 Task: Search one way flight ticket for 2 adults, 4 children and 1 infant on lap in business from Toledo: Eugene F. Kranz Toledo Express Airport to Jackson: Jackson Hole Airport on 5-2-2023. Choice of flights is Spirit. Number of bags: 2 carry on bags and 7 checked bags. Price is upto 83000. Outbound departure time preference is 7:45.
Action: Mouse moved to (307, 279)
Screenshot: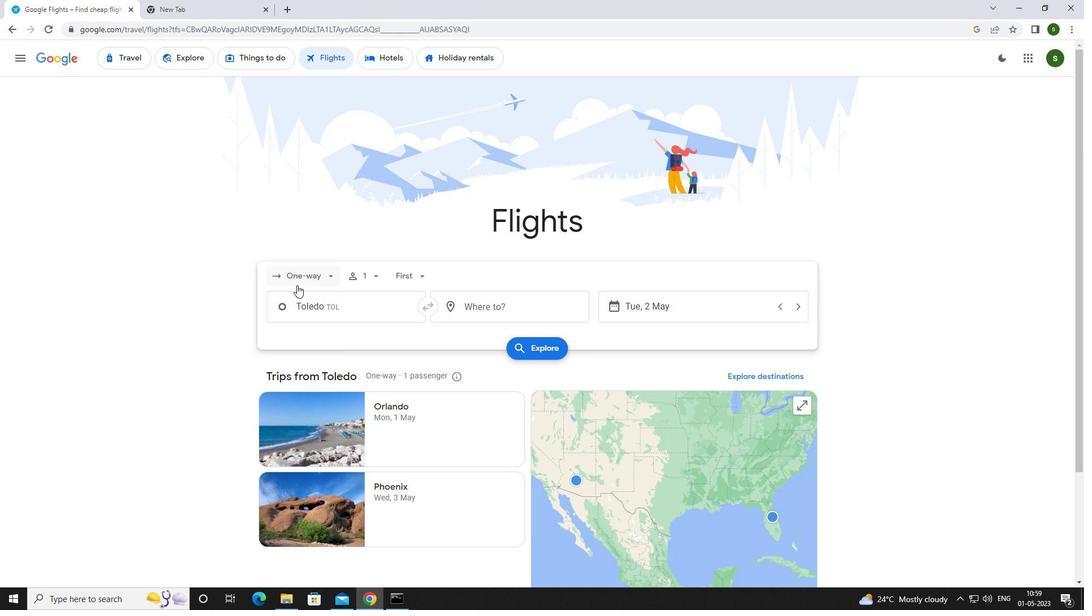 
Action: Mouse pressed left at (307, 279)
Screenshot: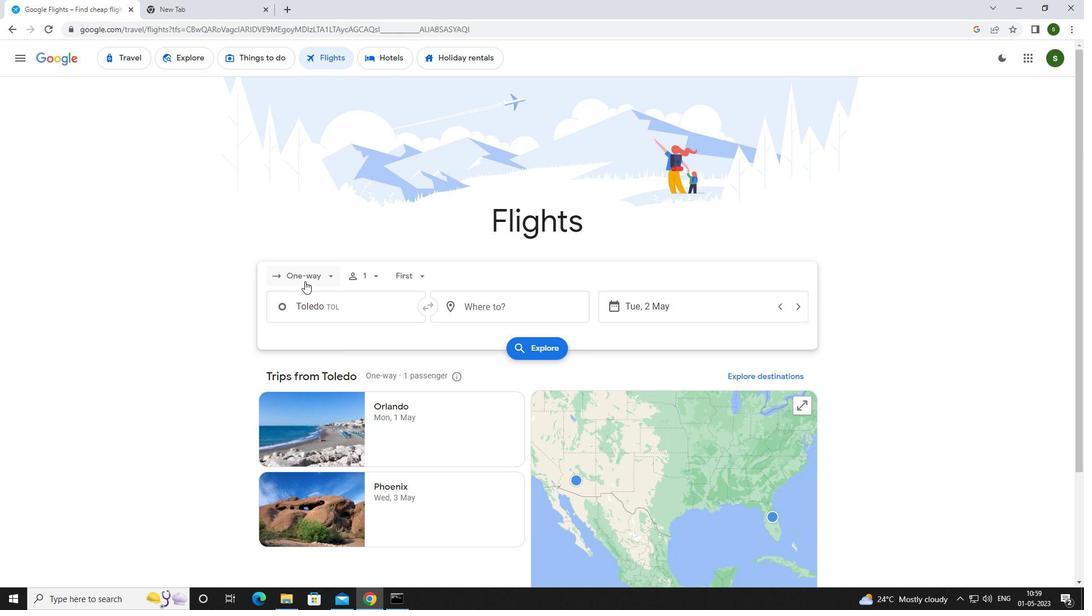 
Action: Mouse moved to (312, 331)
Screenshot: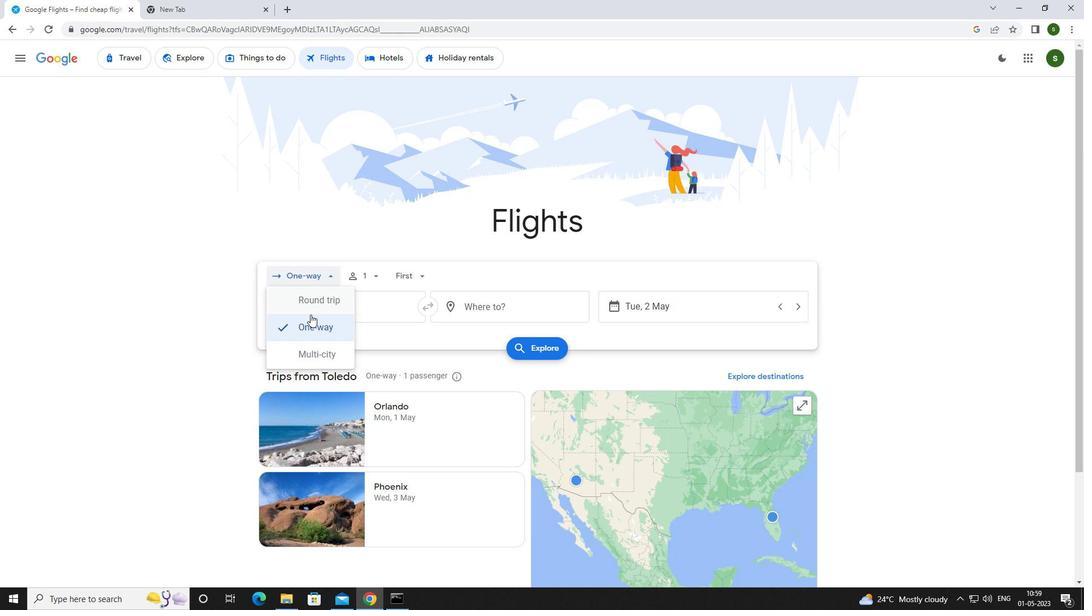 
Action: Mouse pressed left at (312, 331)
Screenshot: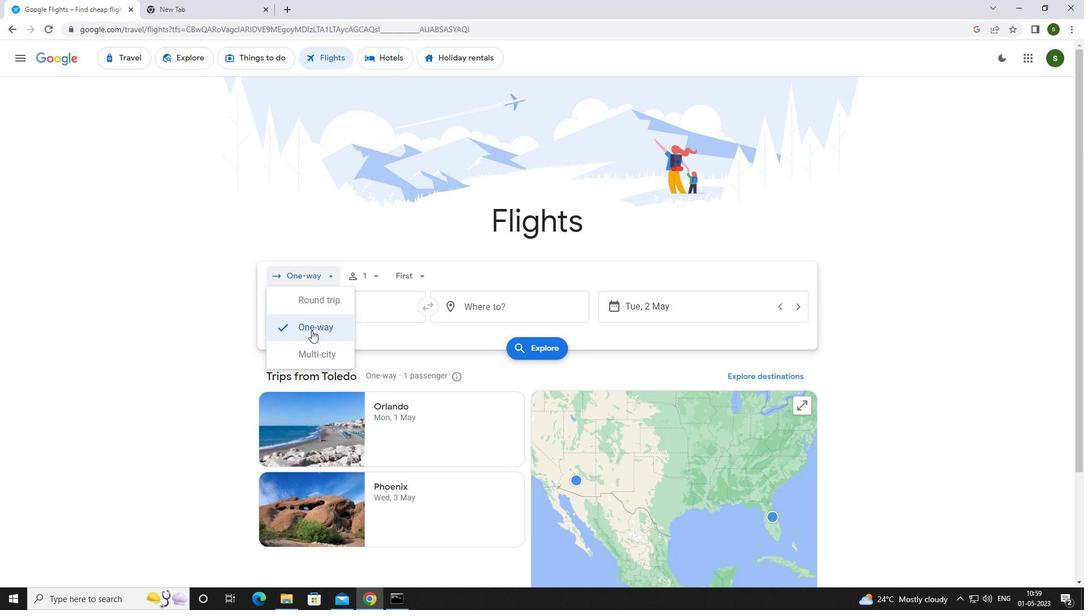 
Action: Mouse moved to (377, 276)
Screenshot: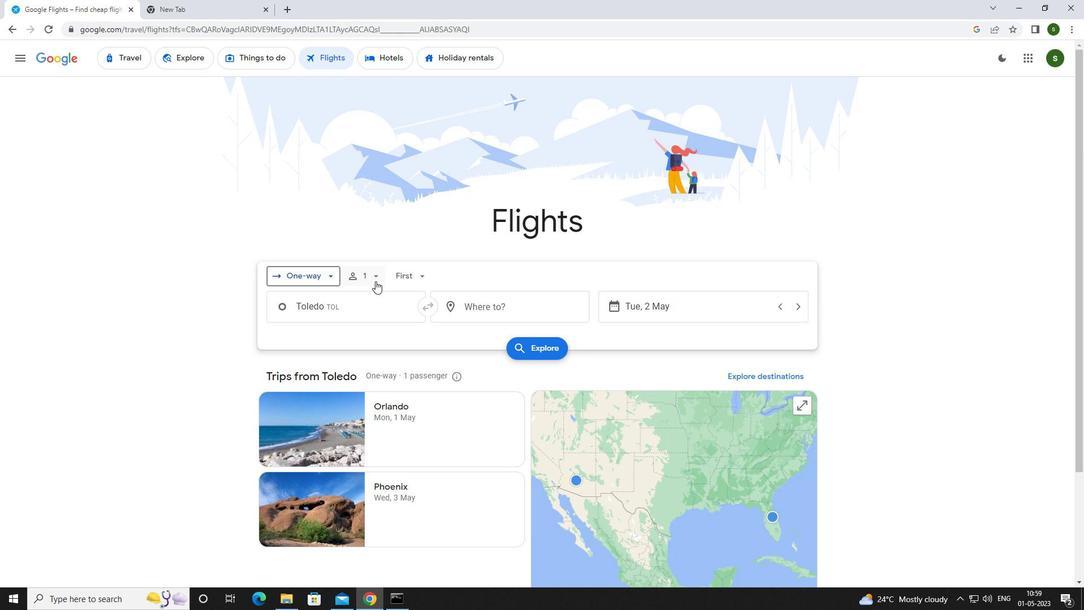 
Action: Mouse pressed left at (377, 276)
Screenshot: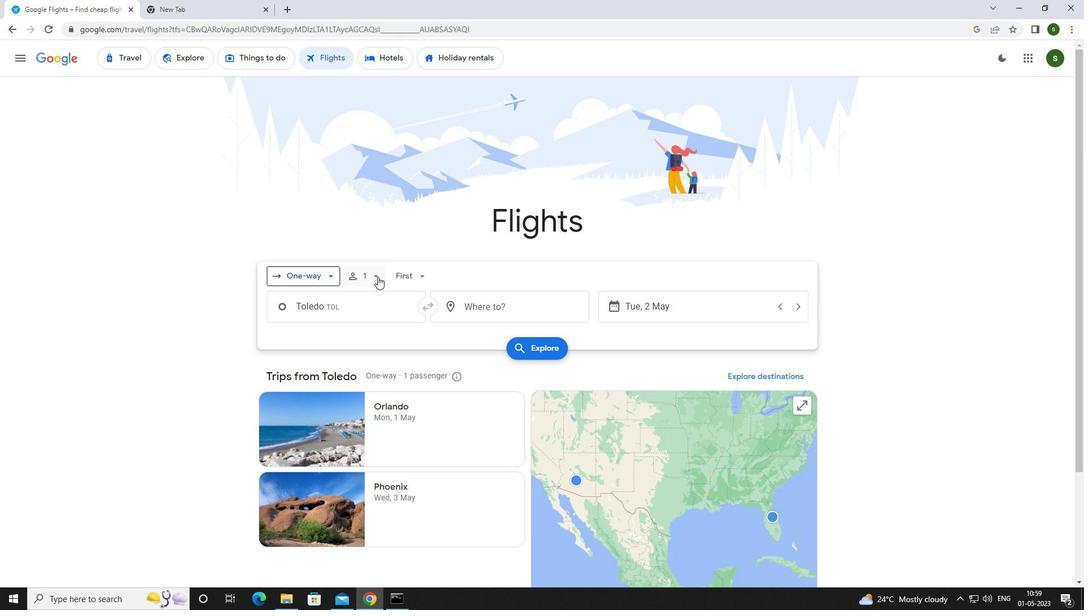 
Action: Mouse moved to (458, 301)
Screenshot: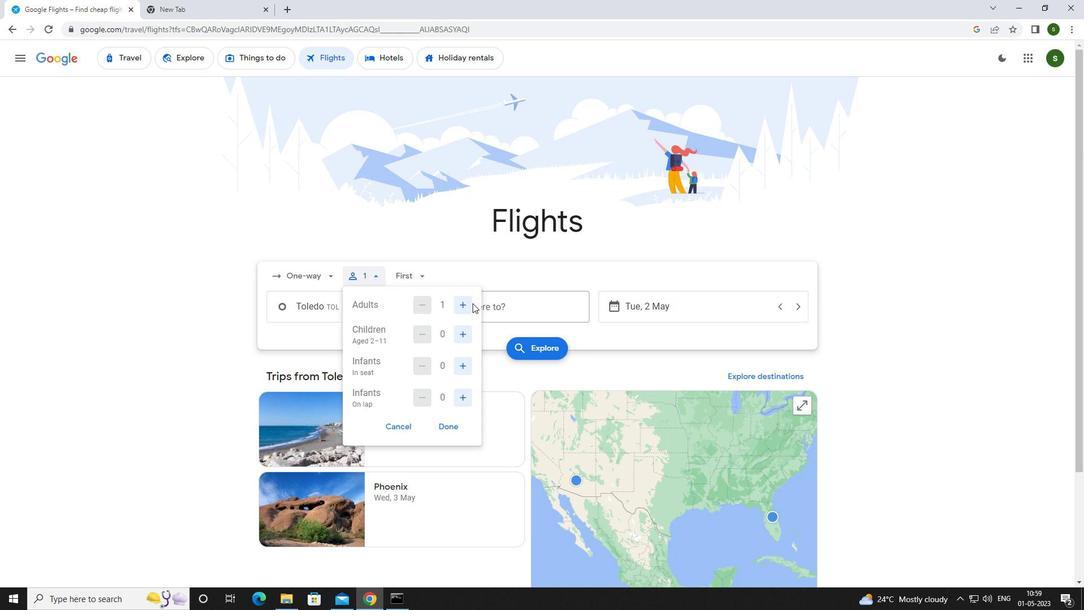 
Action: Mouse pressed left at (458, 301)
Screenshot: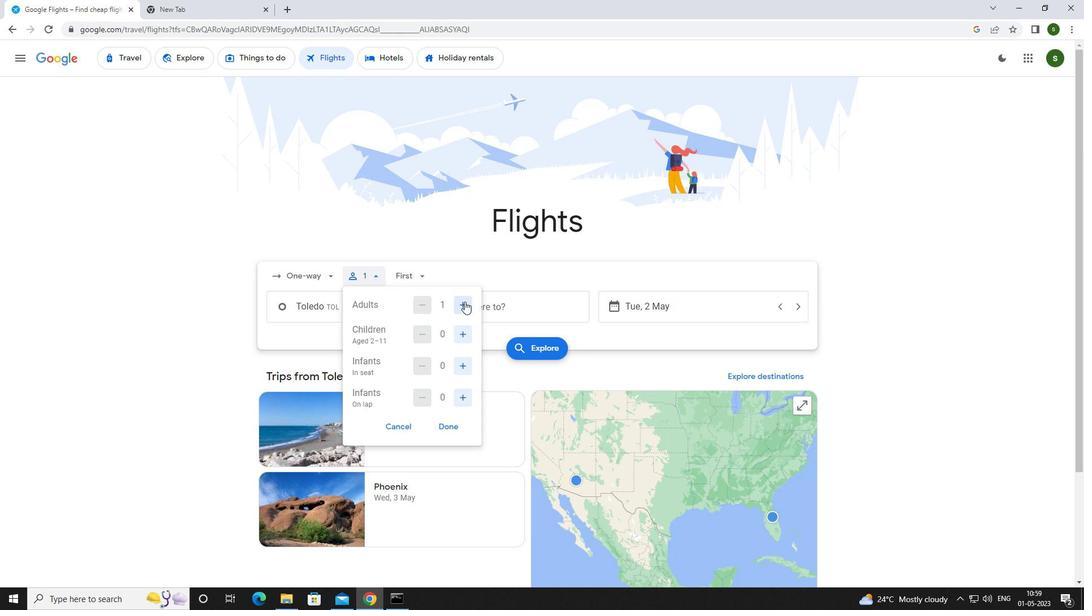
Action: Mouse moved to (466, 332)
Screenshot: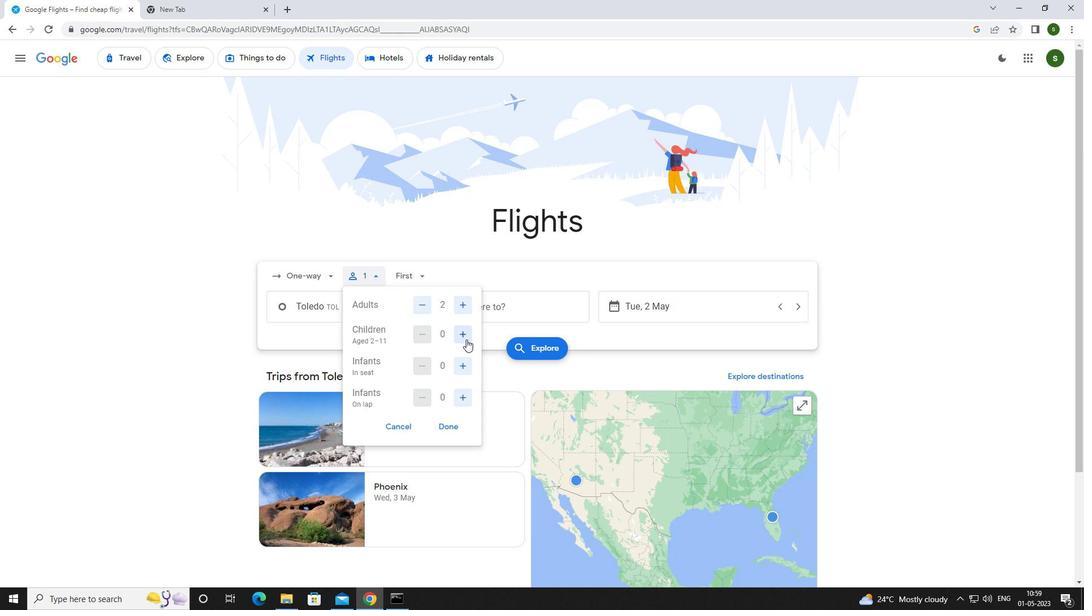 
Action: Mouse pressed left at (466, 332)
Screenshot: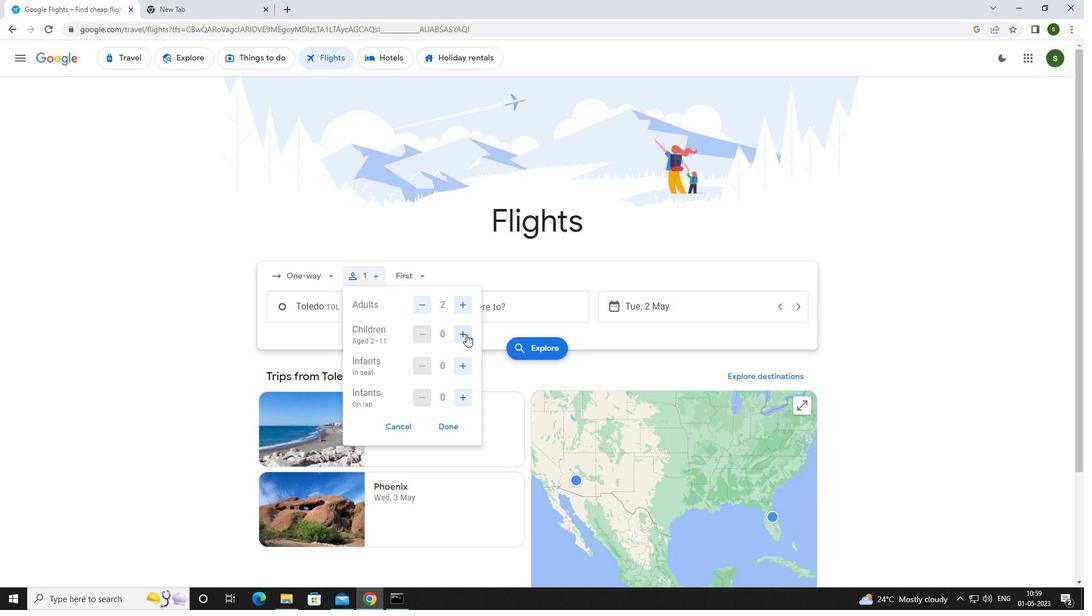 
Action: Mouse pressed left at (466, 332)
Screenshot: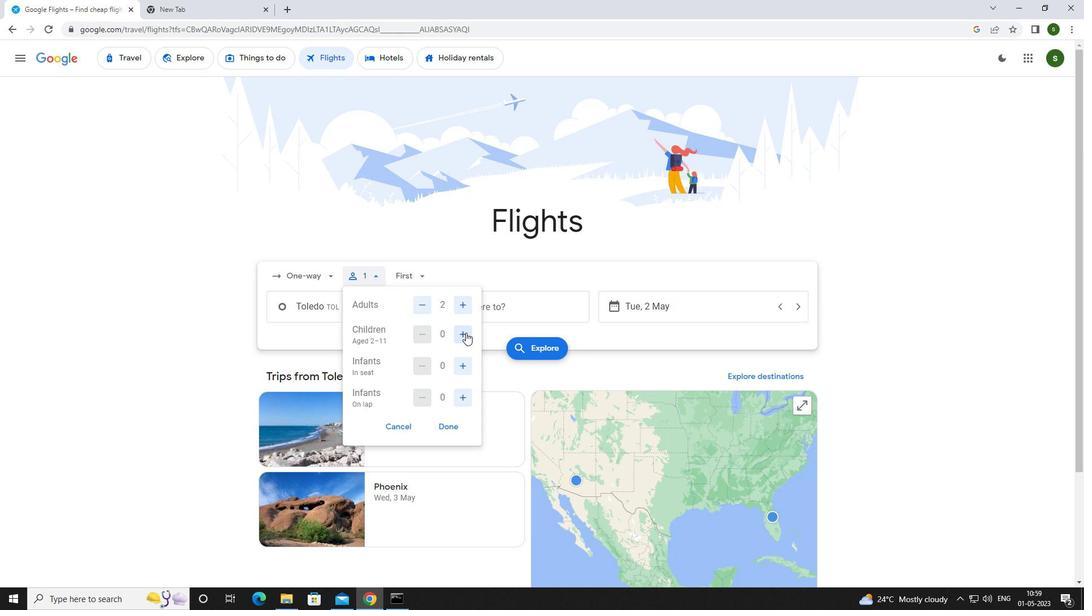 
Action: Mouse pressed left at (466, 332)
Screenshot: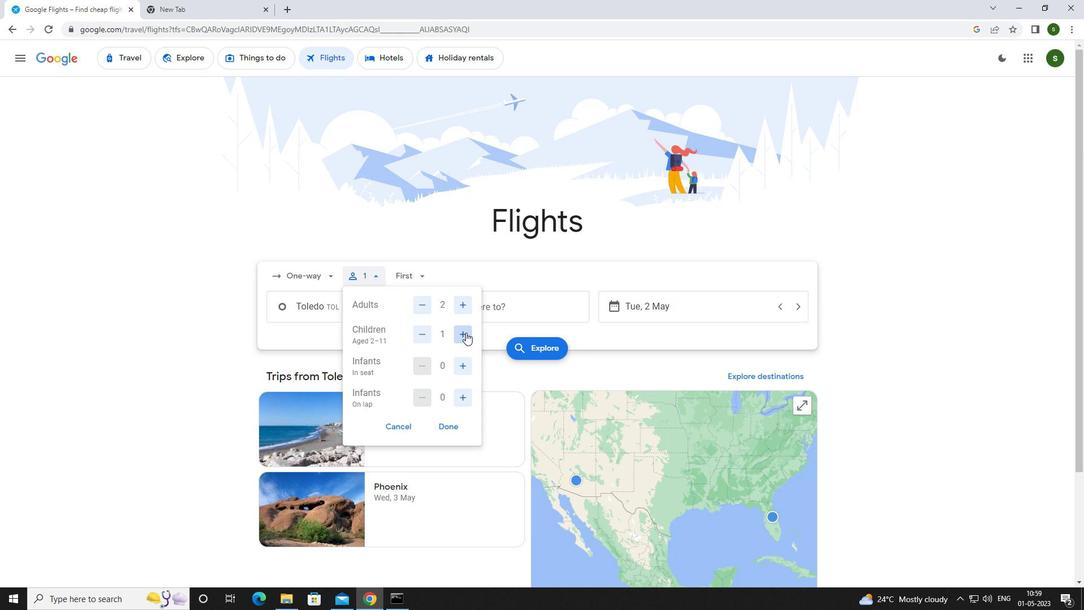 
Action: Mouse pressed left at (466, 332)
Screenshot: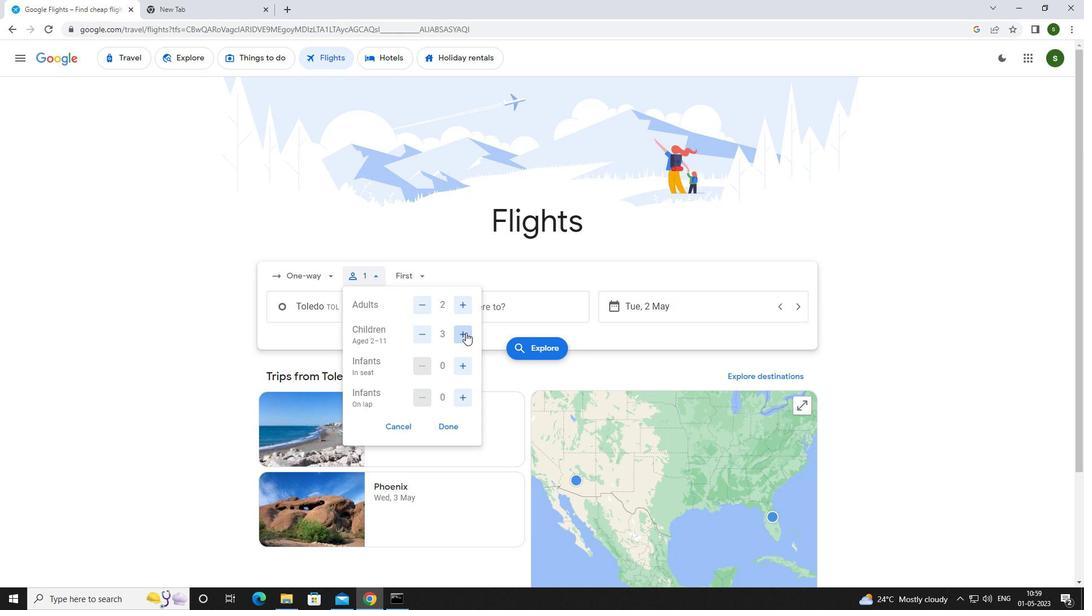 
Action: Mouse moved to (459, 396)
Screenshot: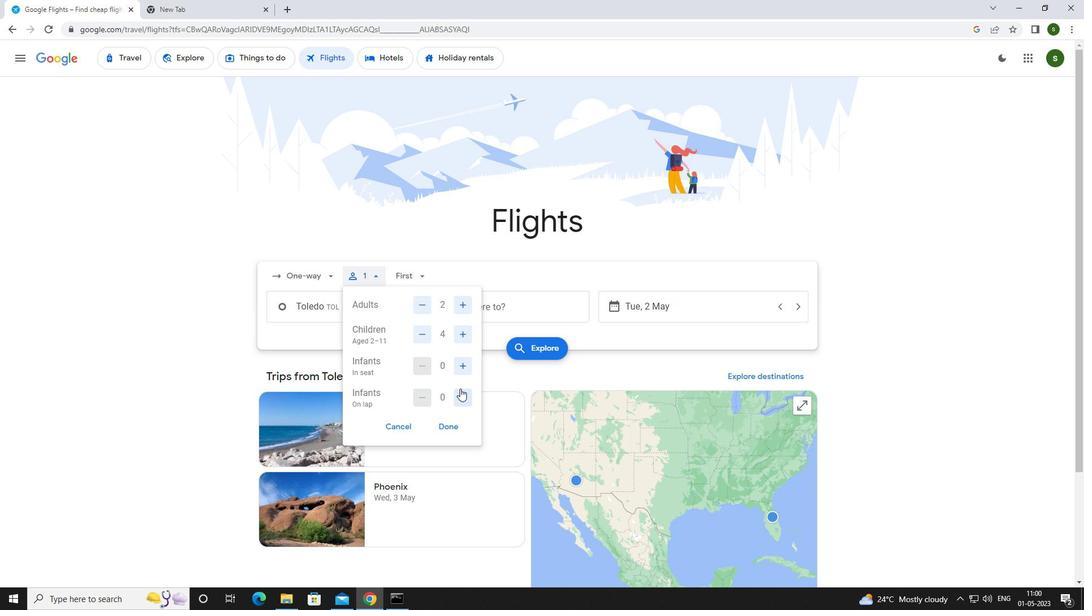
Action: Mouse pressed left at (459, 396)
Screenshot: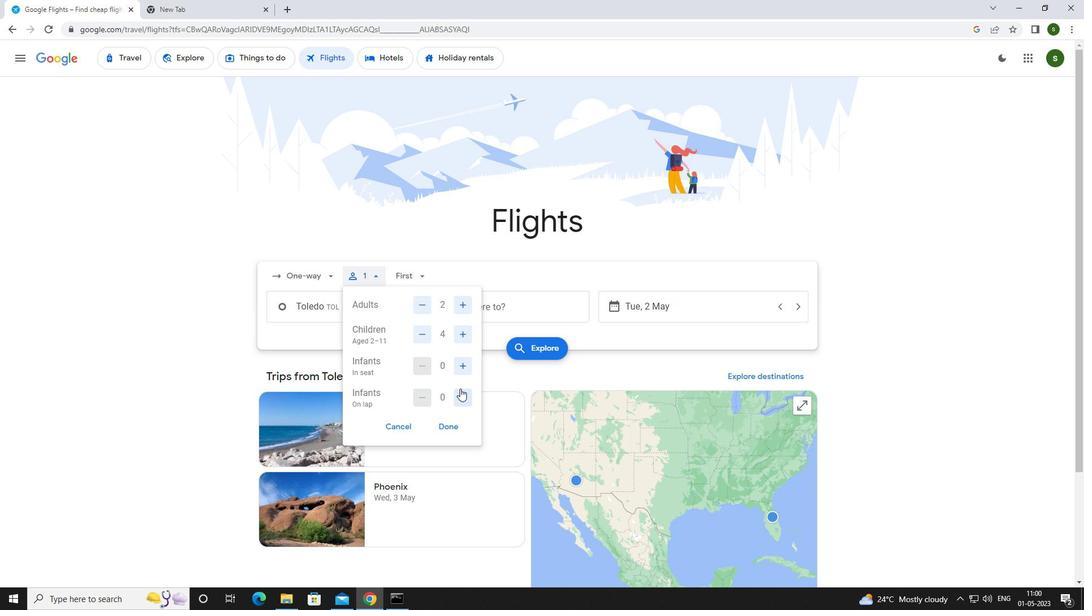 
Action: Mouse moved to (422, 274)
Screenshot: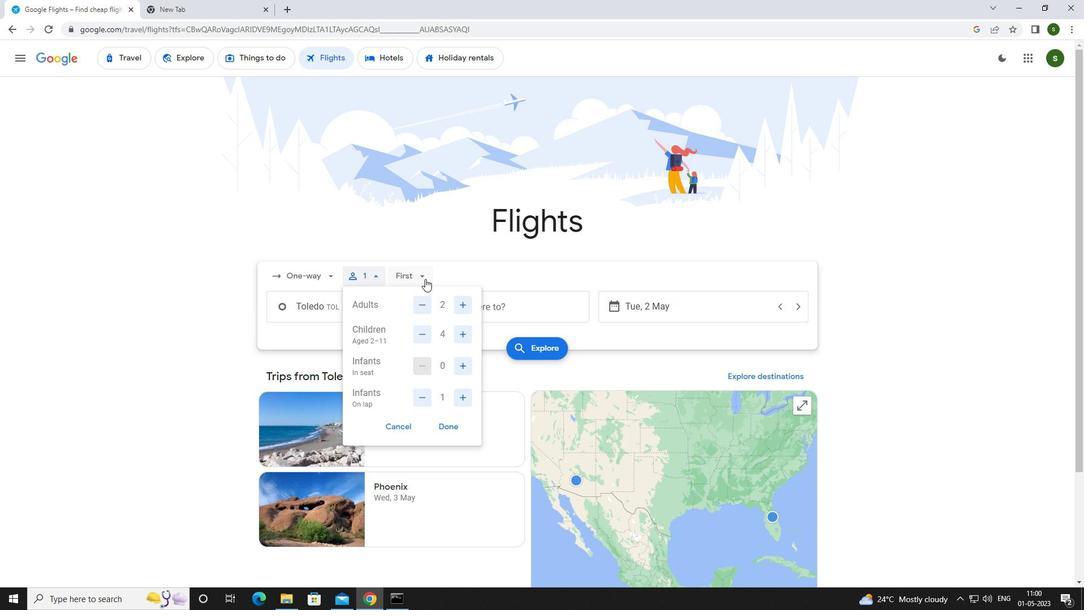 
Action: Mouse pressed left at (422, 274)
Screenshot: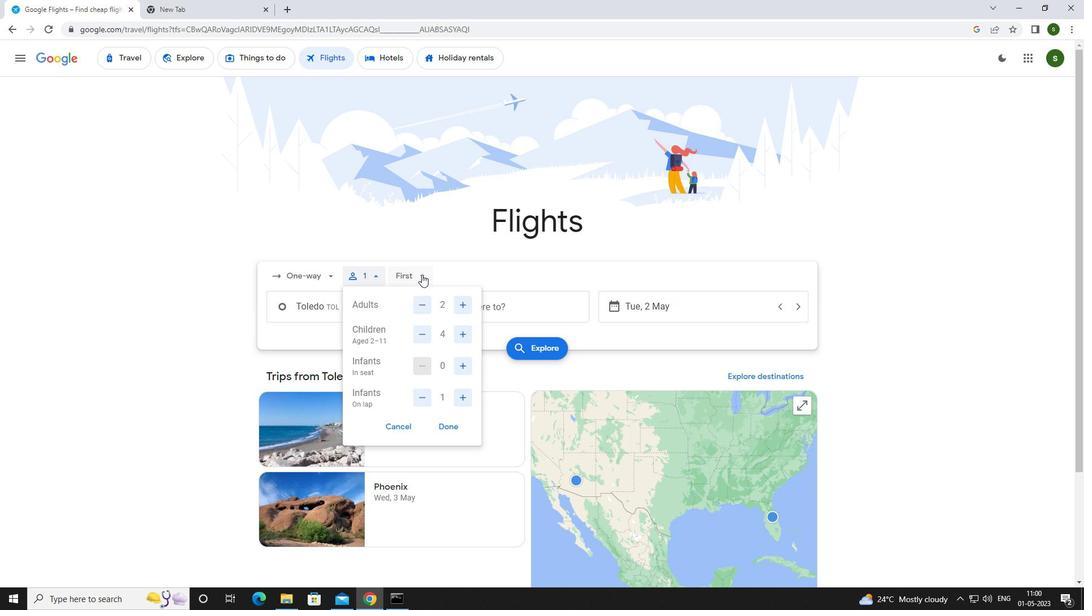 
Action: Mouse moved to (428, 355)
Screenshot: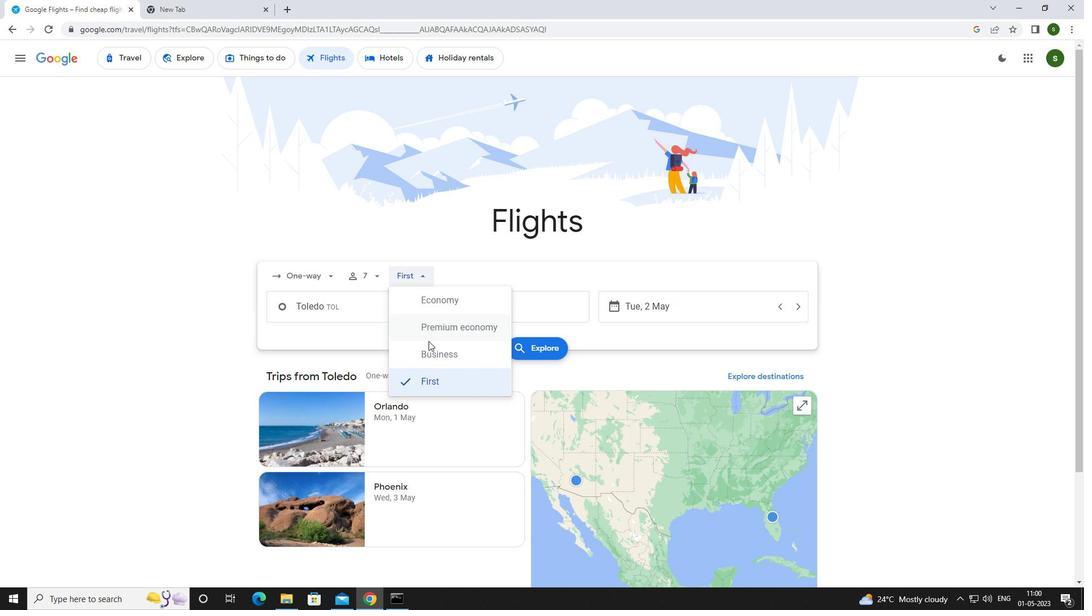 
Action: Mouse pressed left at (428, 355)
Screenshot: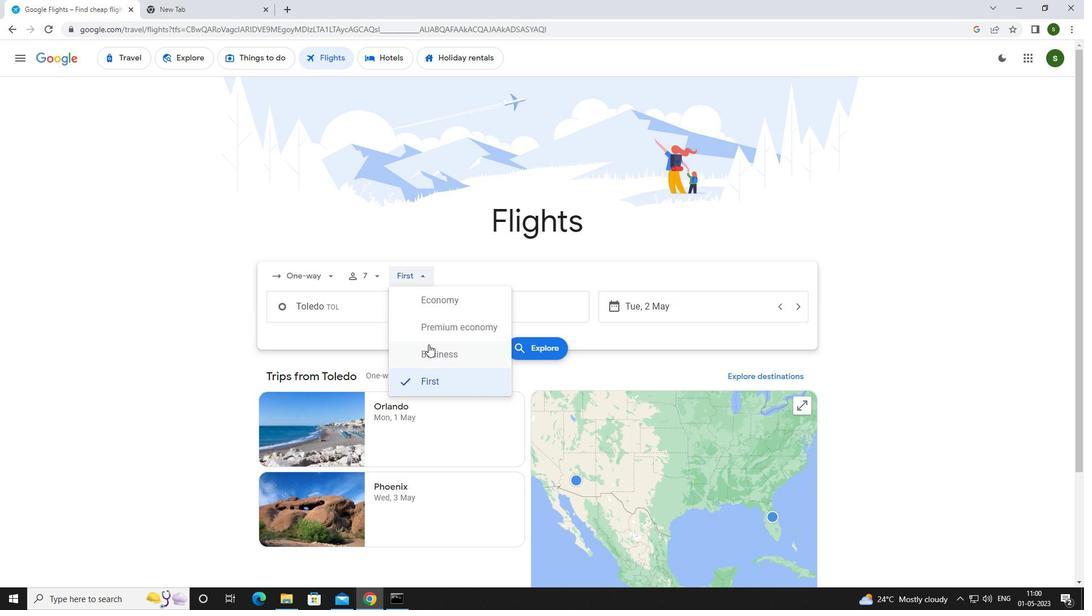 
Action: Mouse moved to (373, 312)
Screenshot: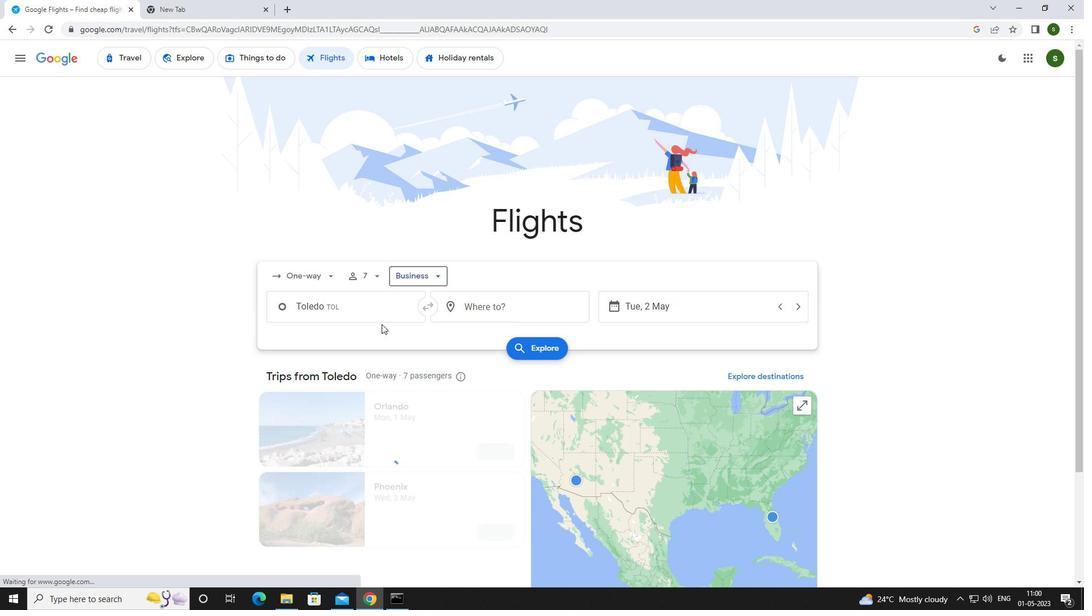 
Action: Mouse pressed left at (373, 312)
Screenshot: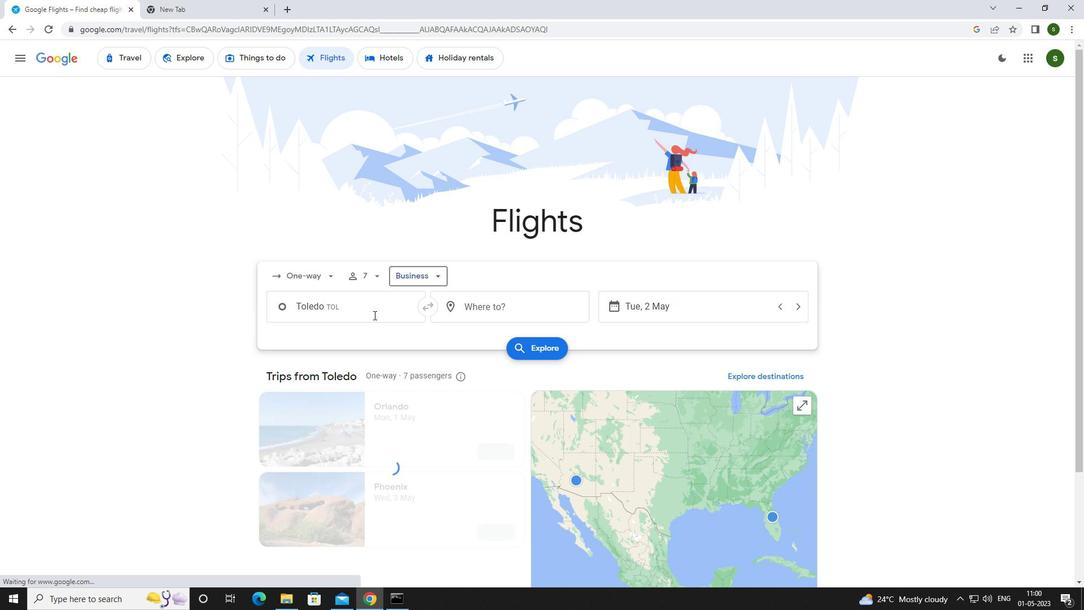 
Action: Mouse moved to (369, 309)
Screenshot: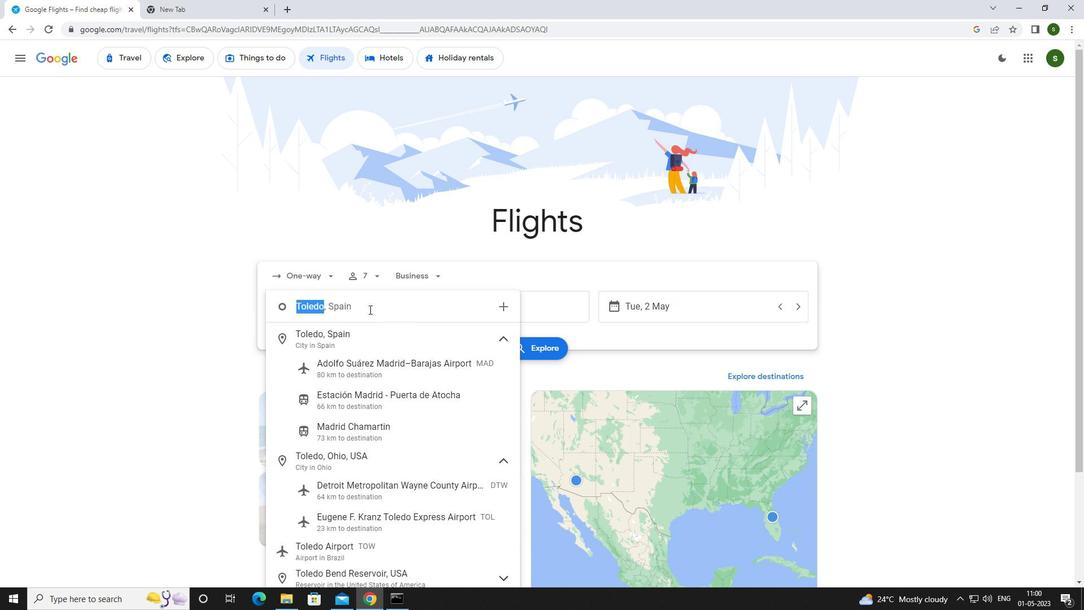
Action: Key pressed t<Key.caps_lock>oledo<Key.space><Key.caps_lock>e<Key.caps_lock>x
Screenshot: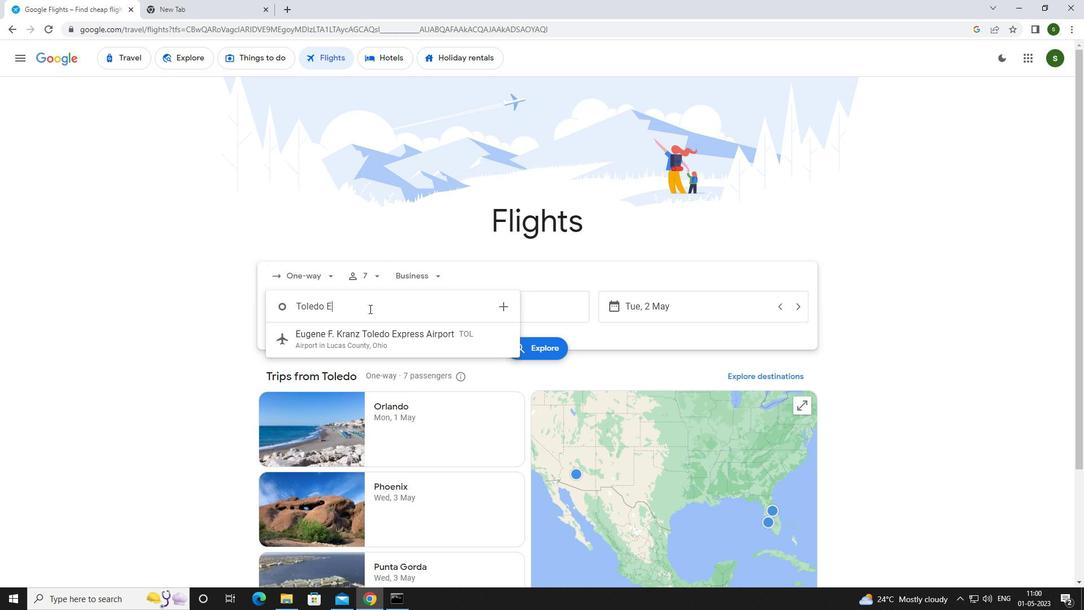 
Action: Mouse moved to (379, 345)
Screenshot: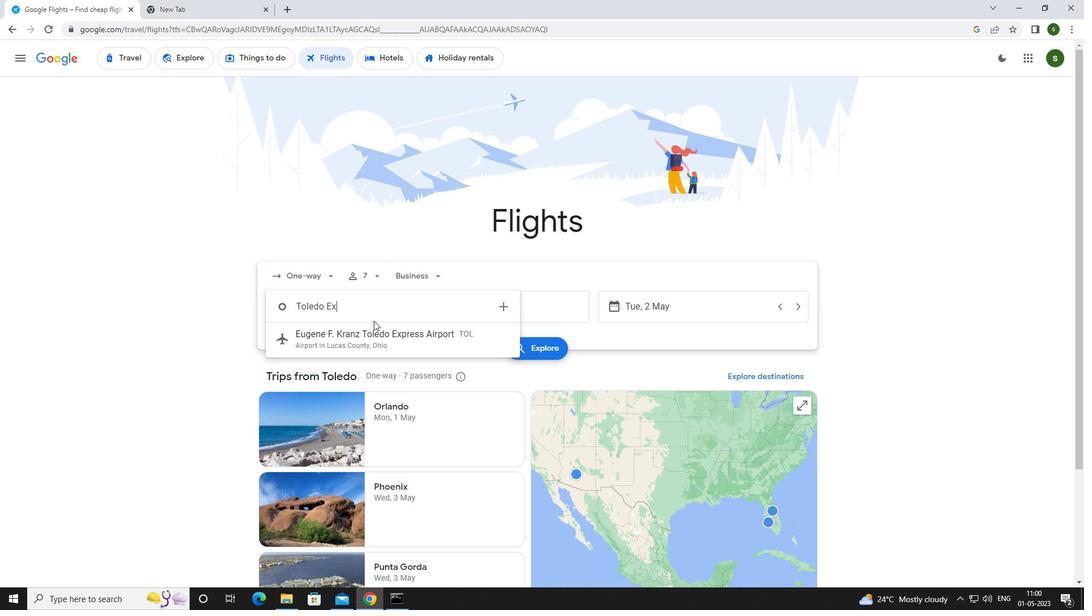 
Action: Mouse pressed left at (379, 345)
Screenshot: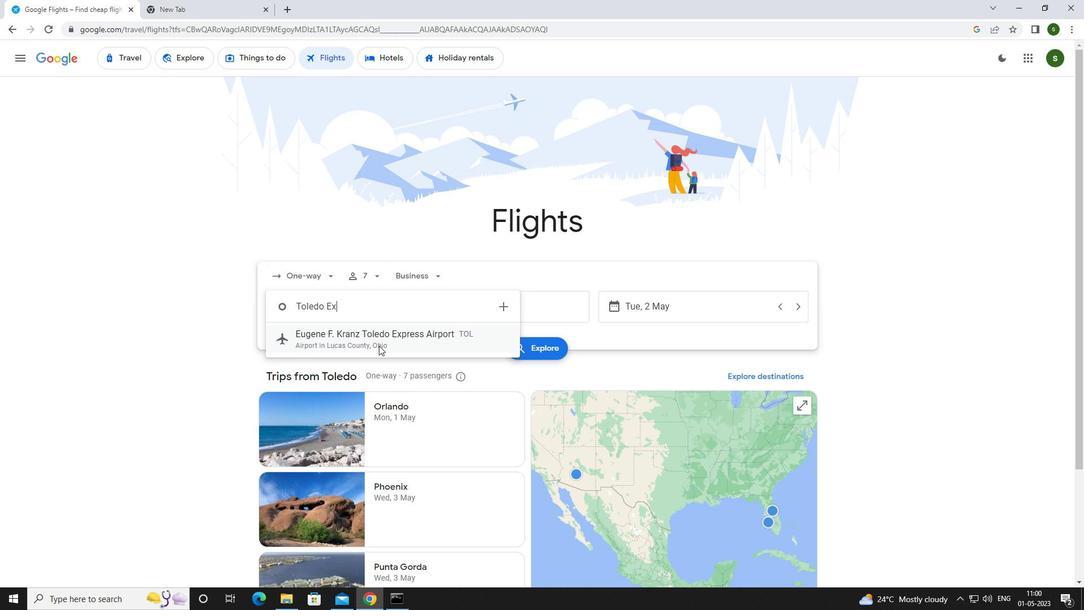 
Action: Mouse moved to (501, 307)
Screenshot: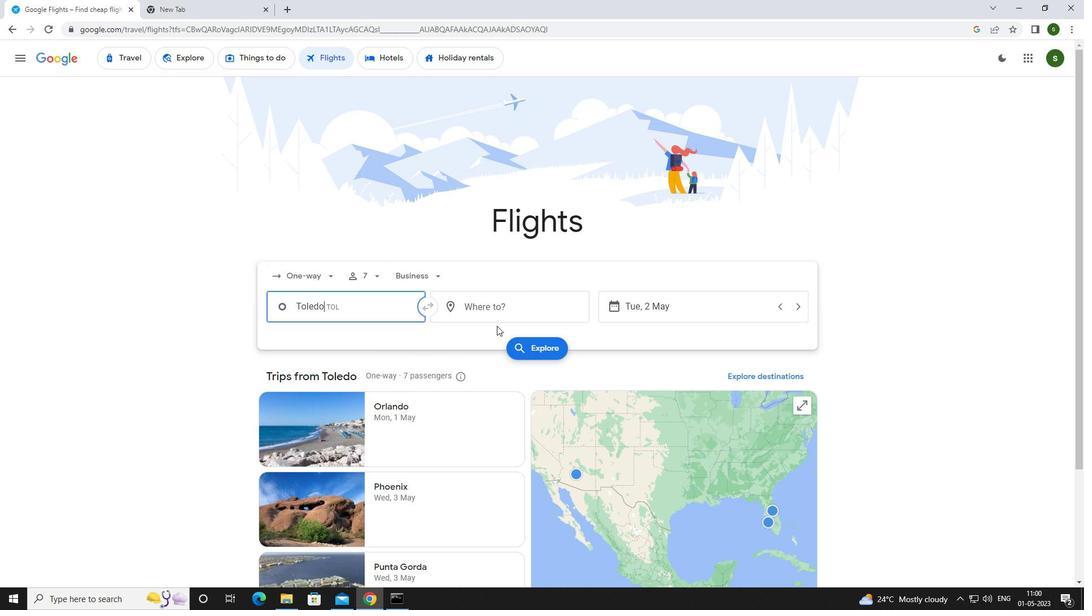 
Action: Mouse pressed left at (501, 307)
Screenshot: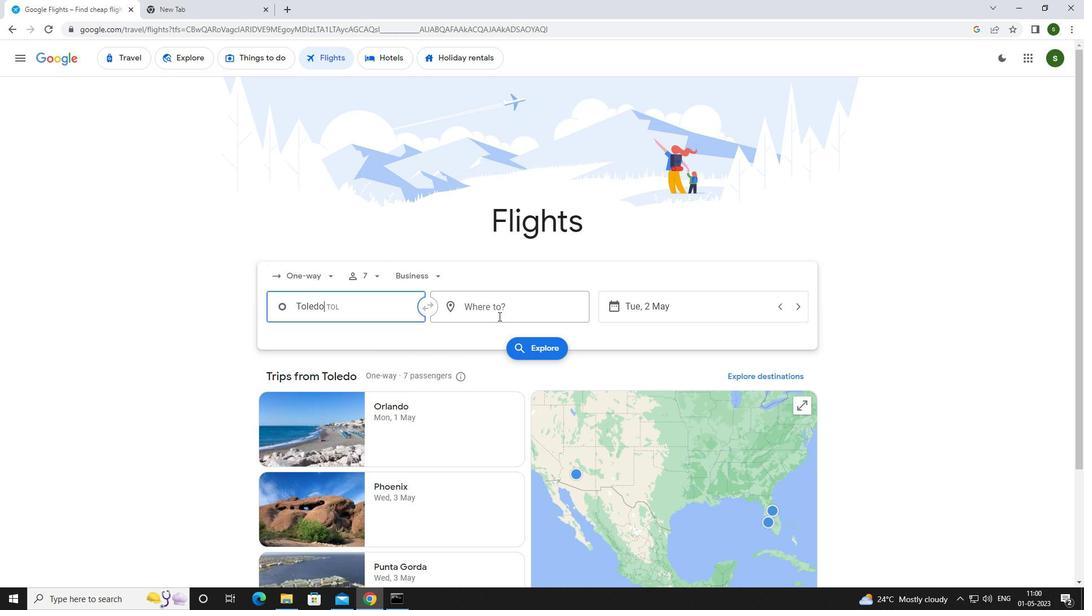 
Action: Mouse moved to (383, 337)
Screenshot: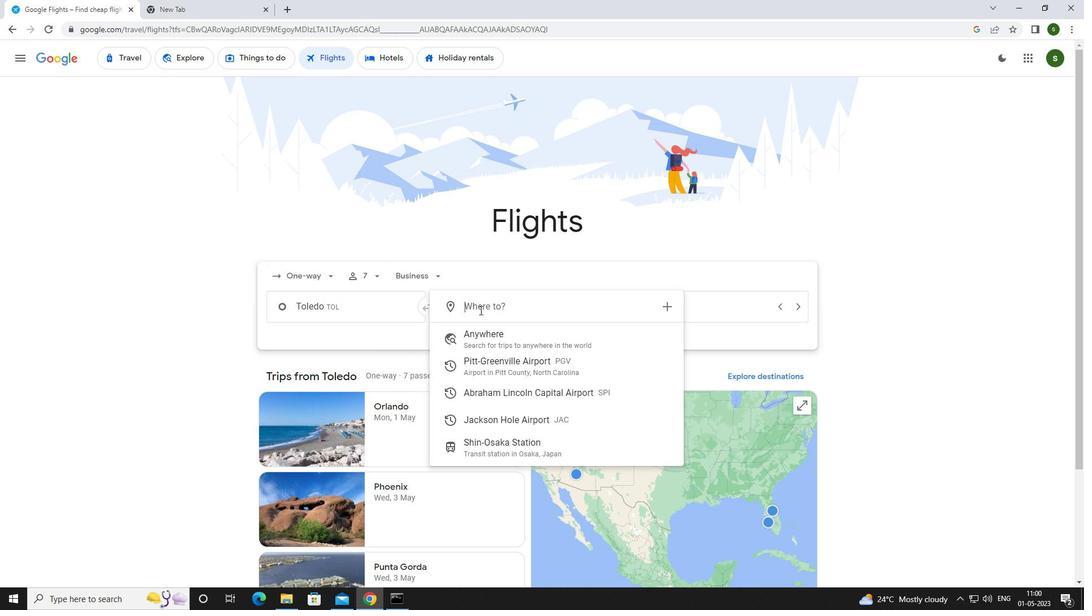 
Action: Key pressed <Key.caps_lock>j<Key.caps_lock>ackson<Key.space><Key.caps_lock>h
Screenshot: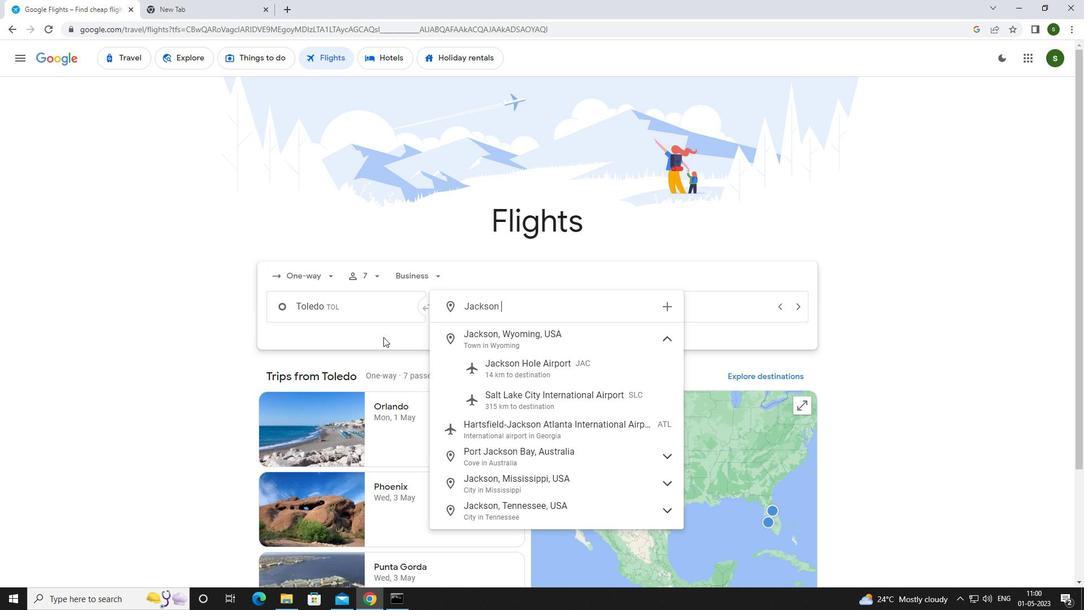 
Action: Mouse moved to (515, 372)
Screenshot: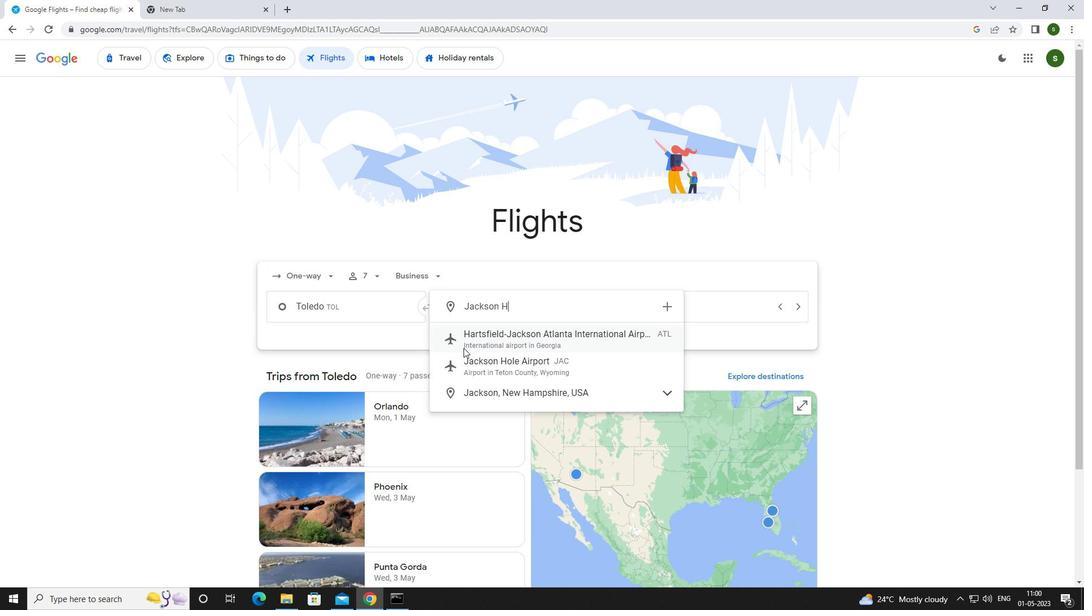
Action: Mouse pressed left at (515, 372)
Screenshot: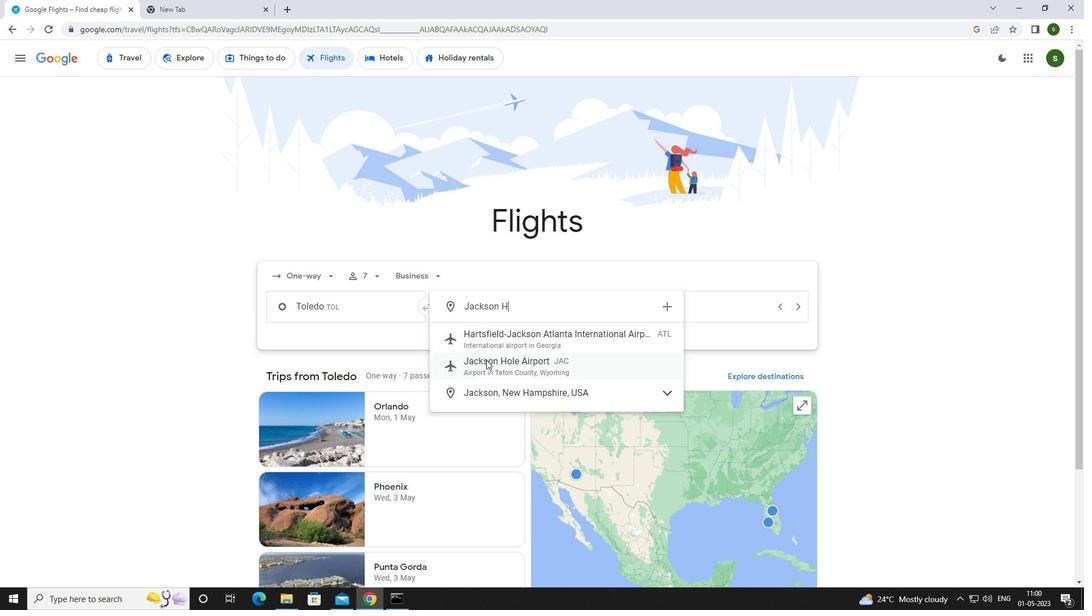 
Action: Mouse moved to (676, 299)
Screenshot: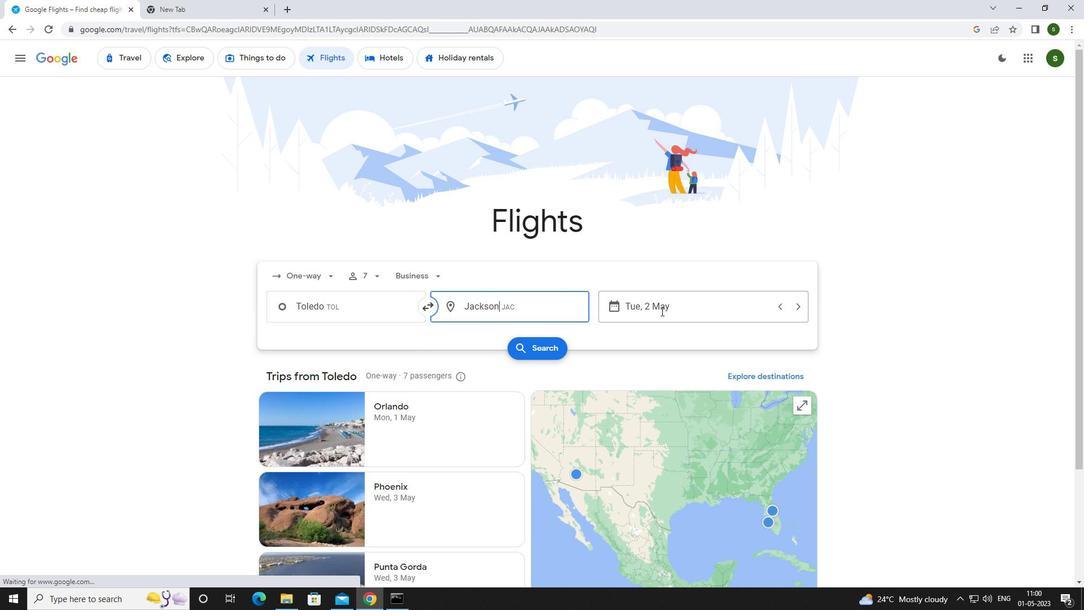 
Action: Mouse pressed left at (676, 299)
Screenshot: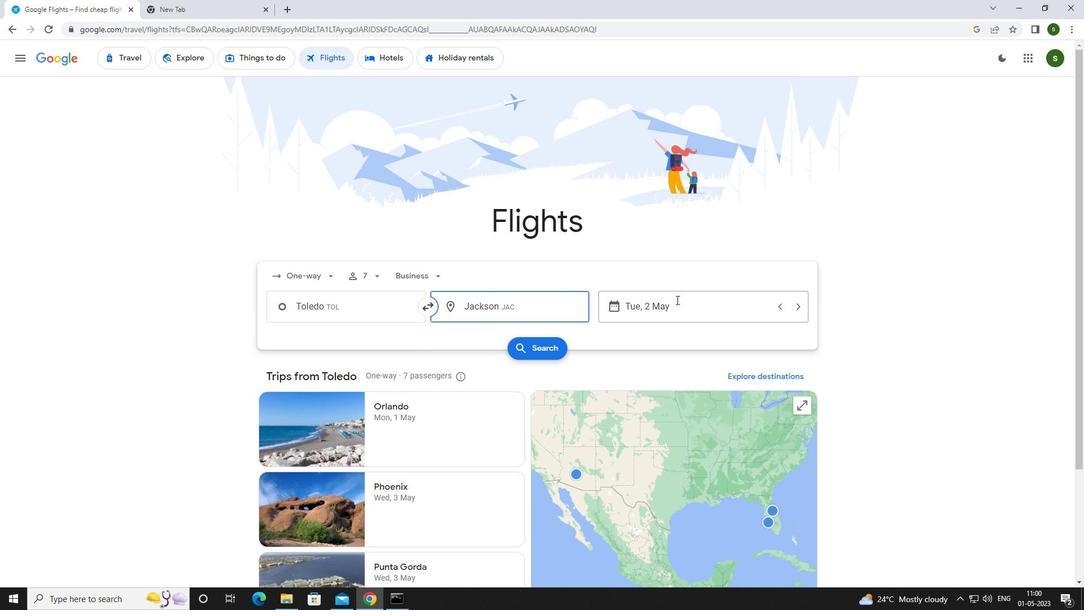 
Action: Mouse moved to (458, 378)
Screenshot: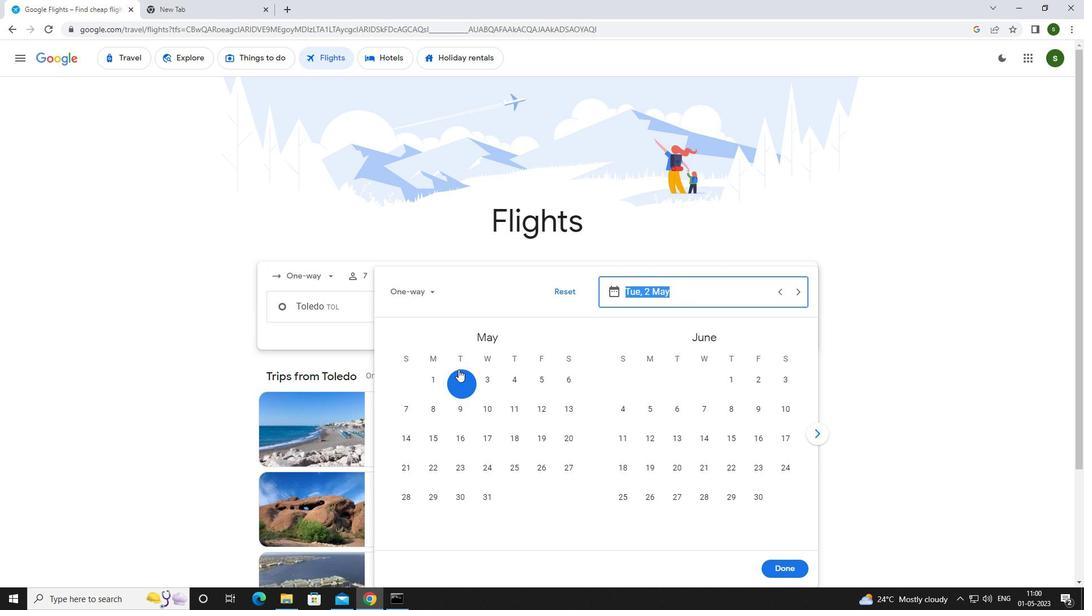 
Action: Mouse pressed left at (458, 378)
Screenshot: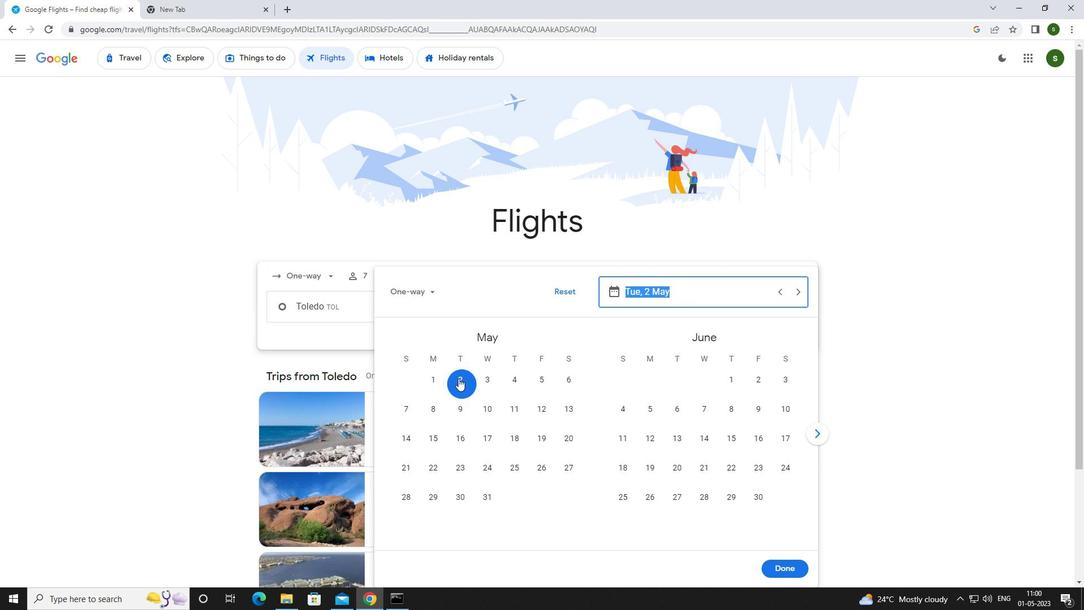 
Action: Mouse moved to (770, 570)
Screenshot: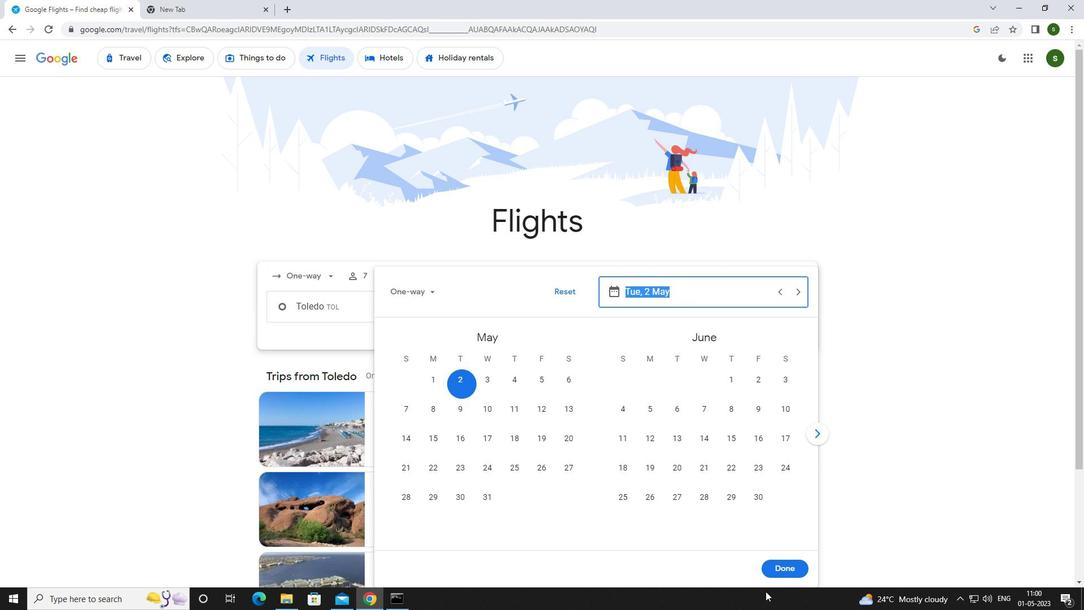 
Action: Mouse pressed left at (770, 570)
Screenshot: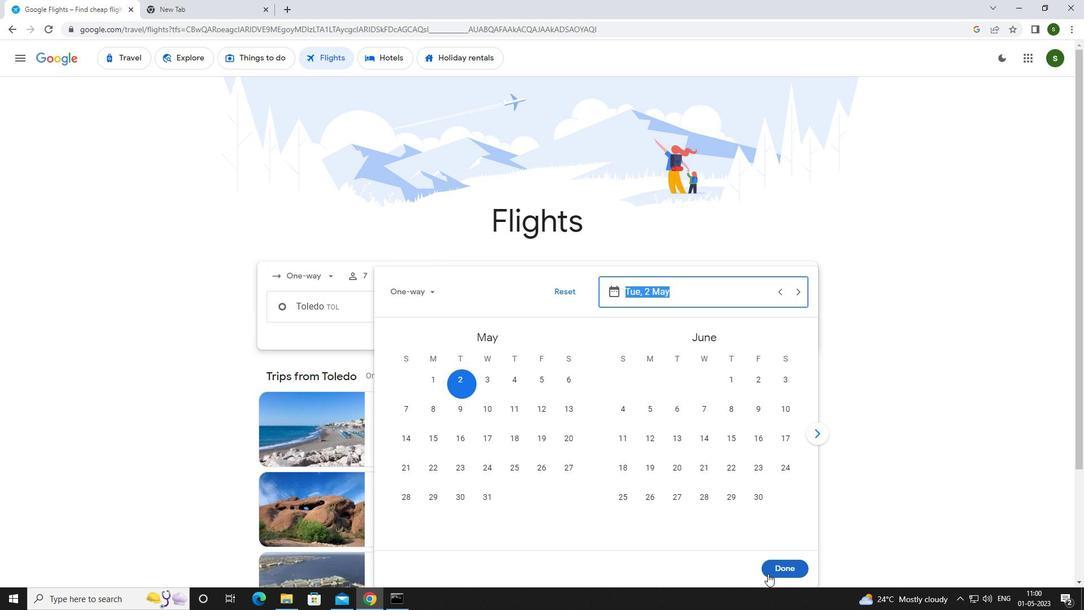 
Action: Mouse moved to (546, 344)
Screenshot: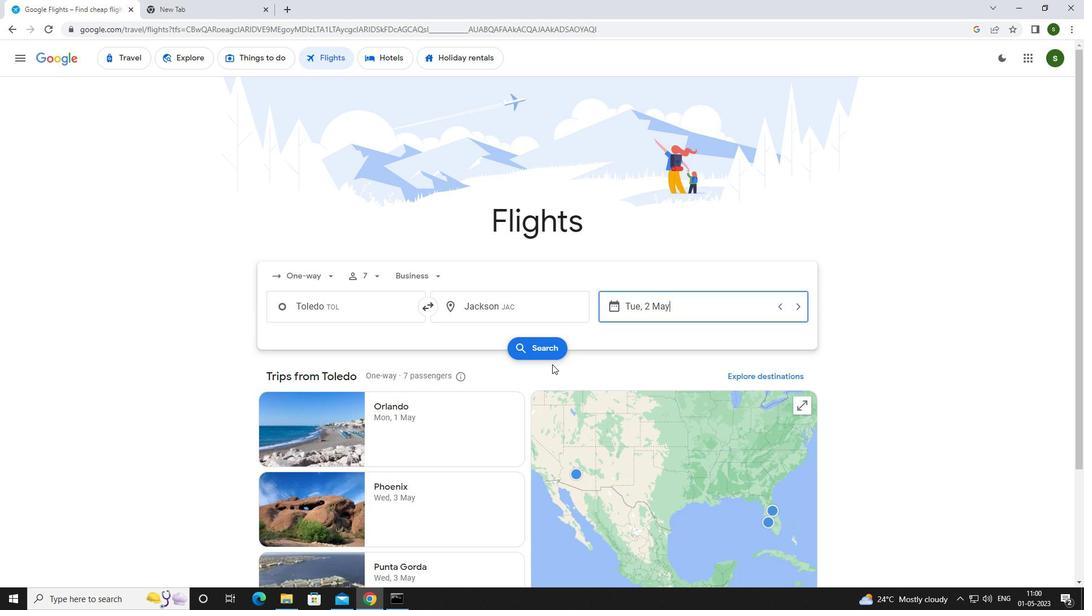 
Action: Mouse pressed left at (546, 344)
Screenshot: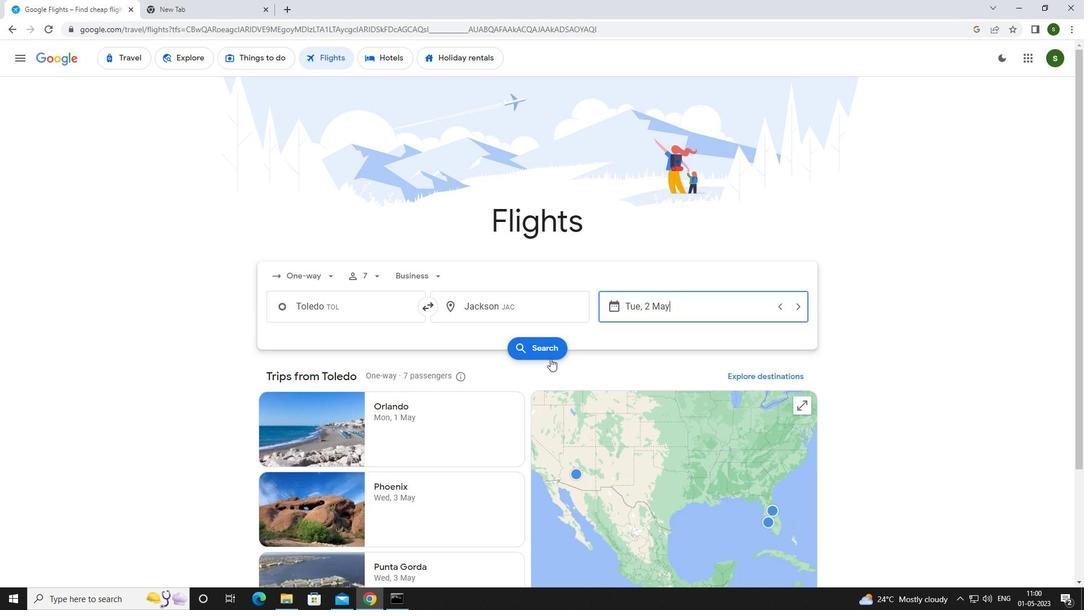 
Action: Mouse moved to (279, 162)
Screenshot: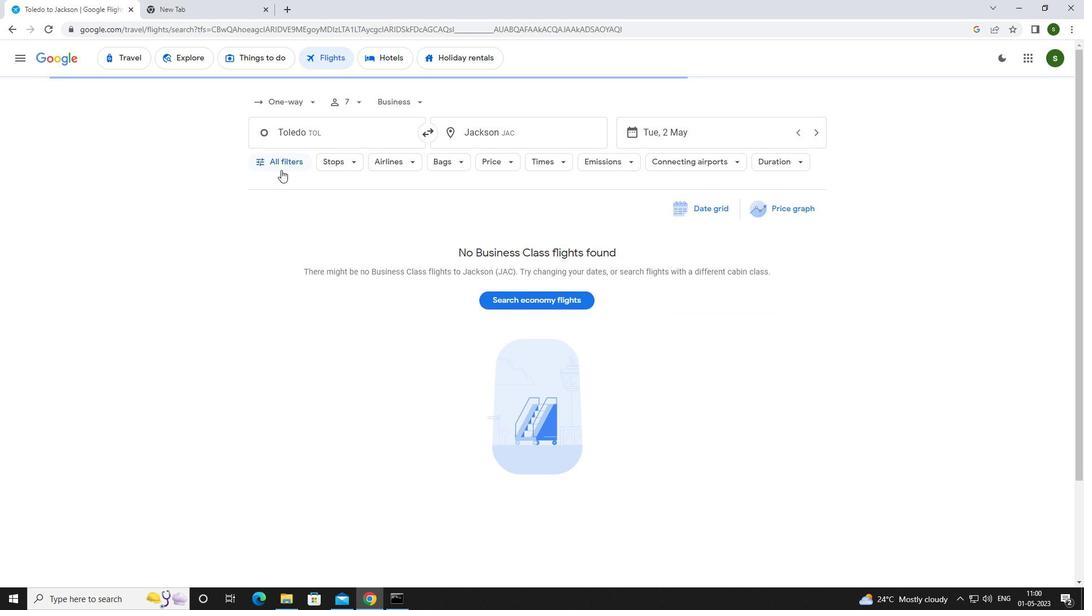 
Action: Mouse pressed left at (279, 162)
Screenshot: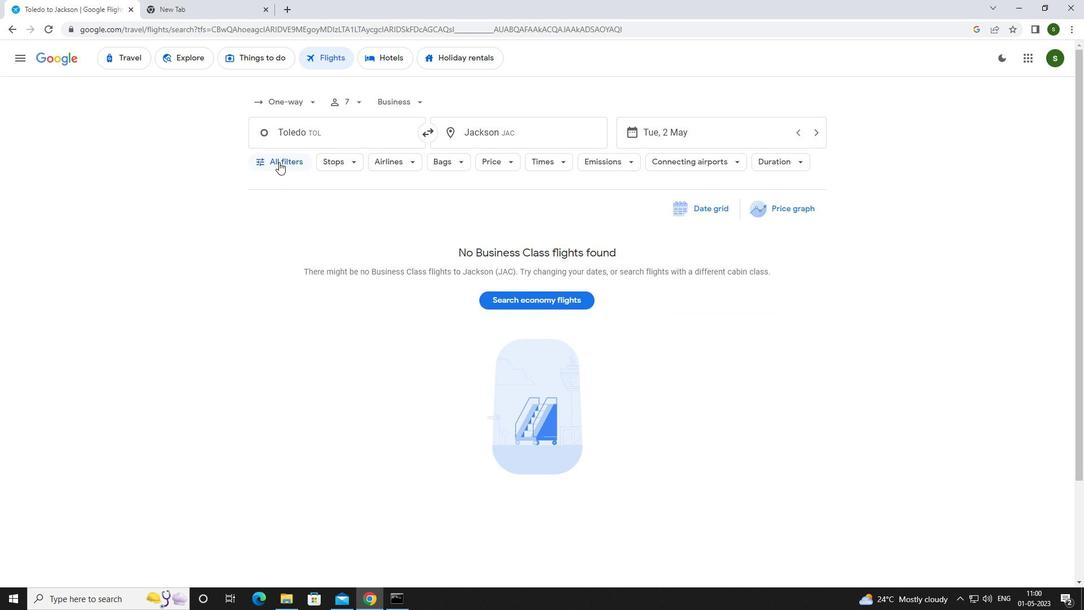 
Action: Mouse moved to (428, 403)
Screenshot: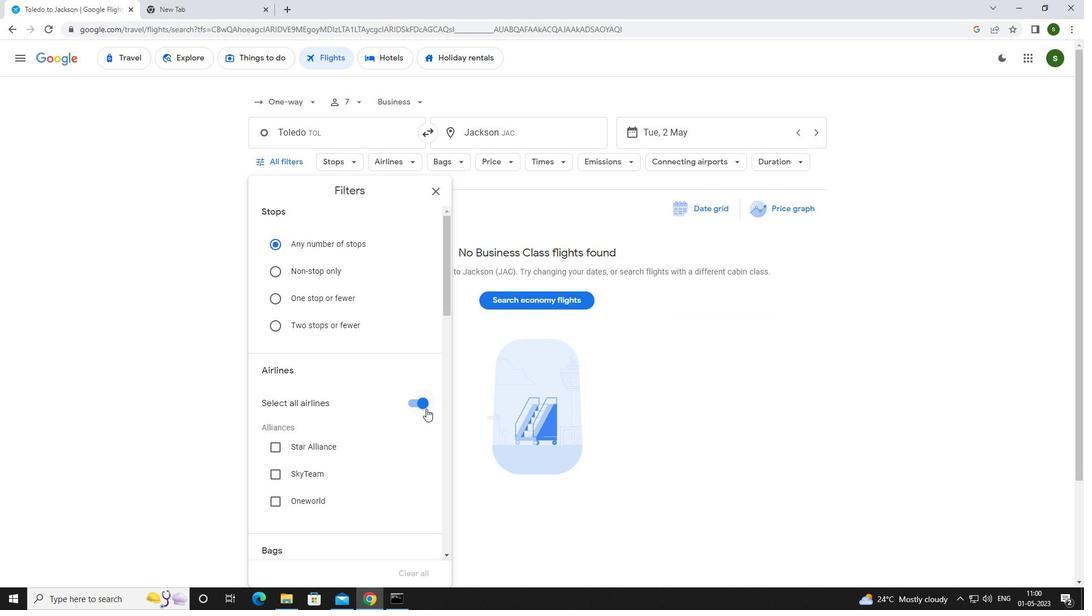 
Action: Mouse pressed left at (428, 403)
Screenshot: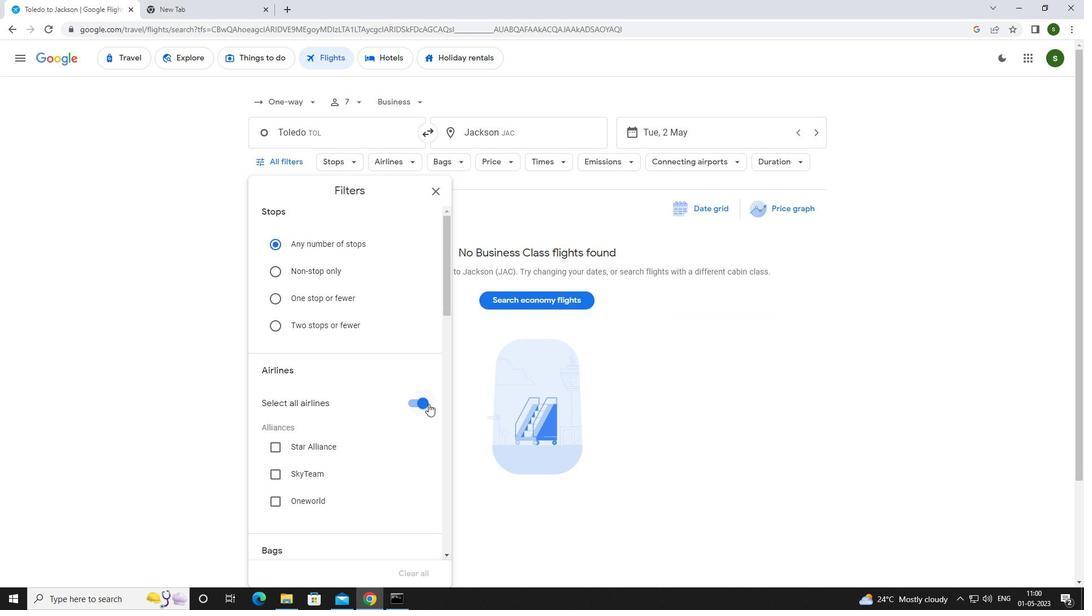 
Action: Mouse moved to (376, 368)
Screenshot: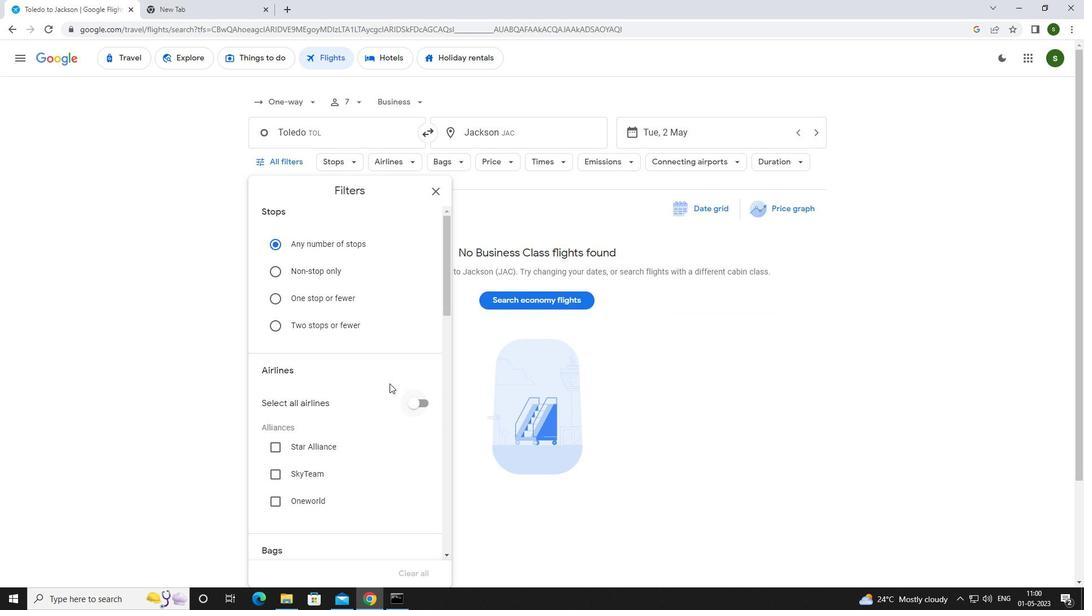 
Action: Mouse scrolled (376, 368) with delta (0, 0)
Screenshot: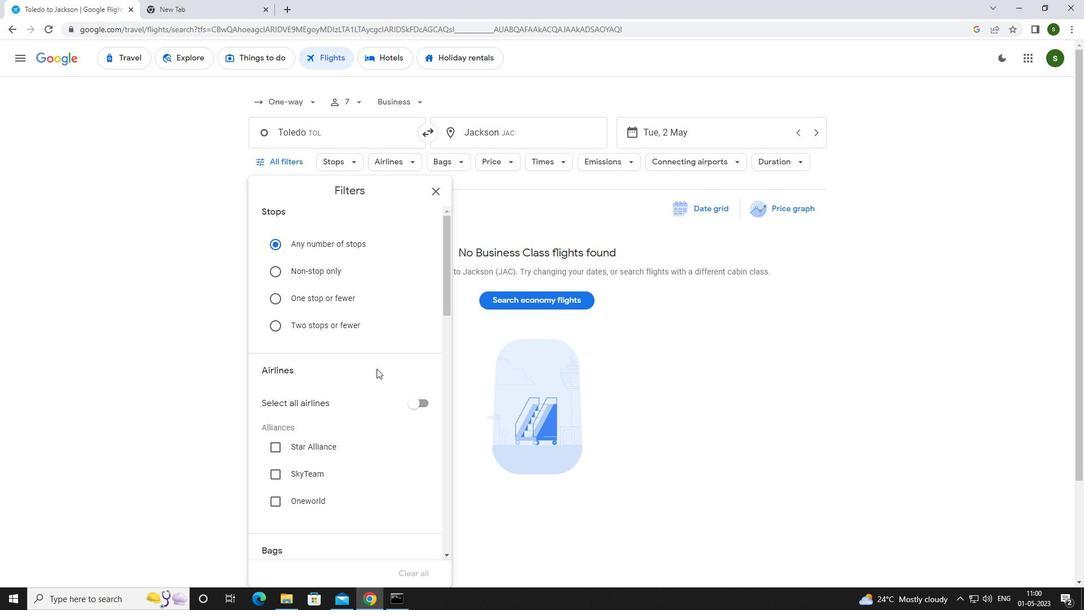 
Action: Mouse scrolled (376, 368) with delta (0, 0)
Screenshot: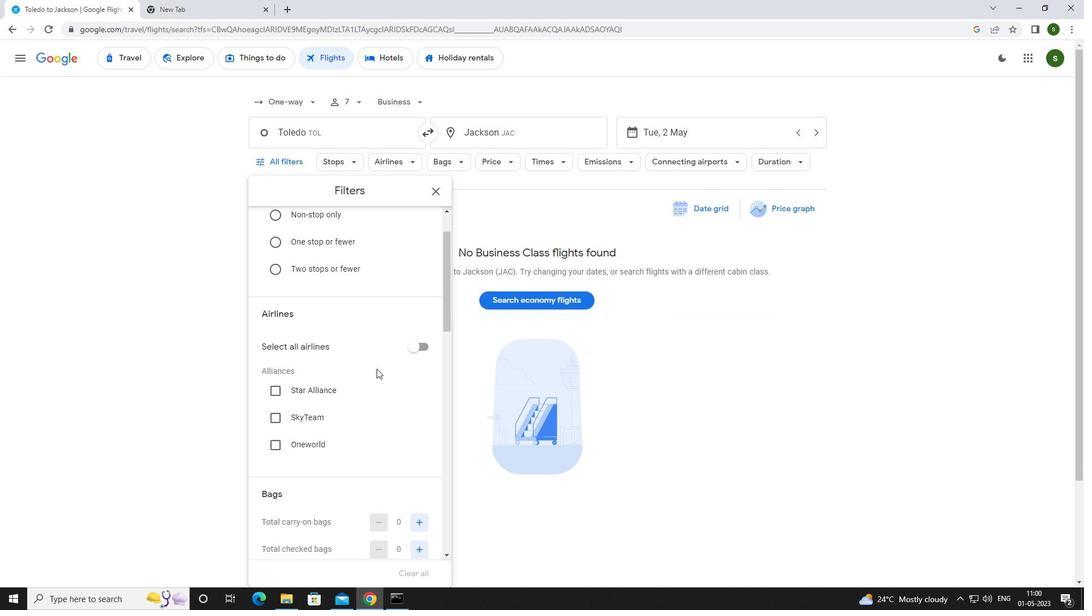 
Action: Mouse moved to (375, 367)
Screenshot: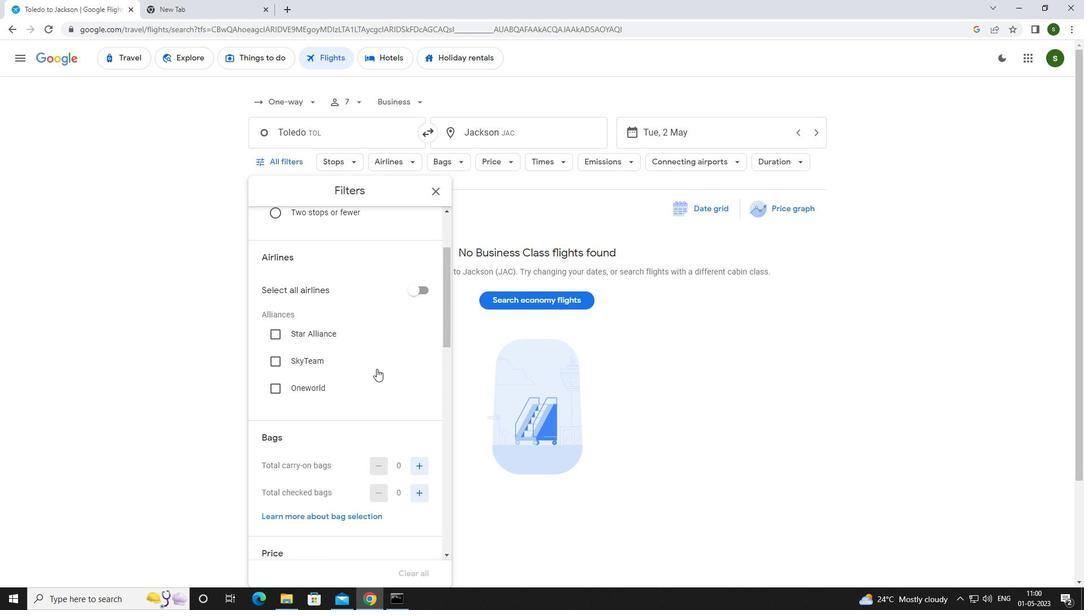 
Action: Mouse scrolled (375, 367) with delta (0, 0)
Screenshot: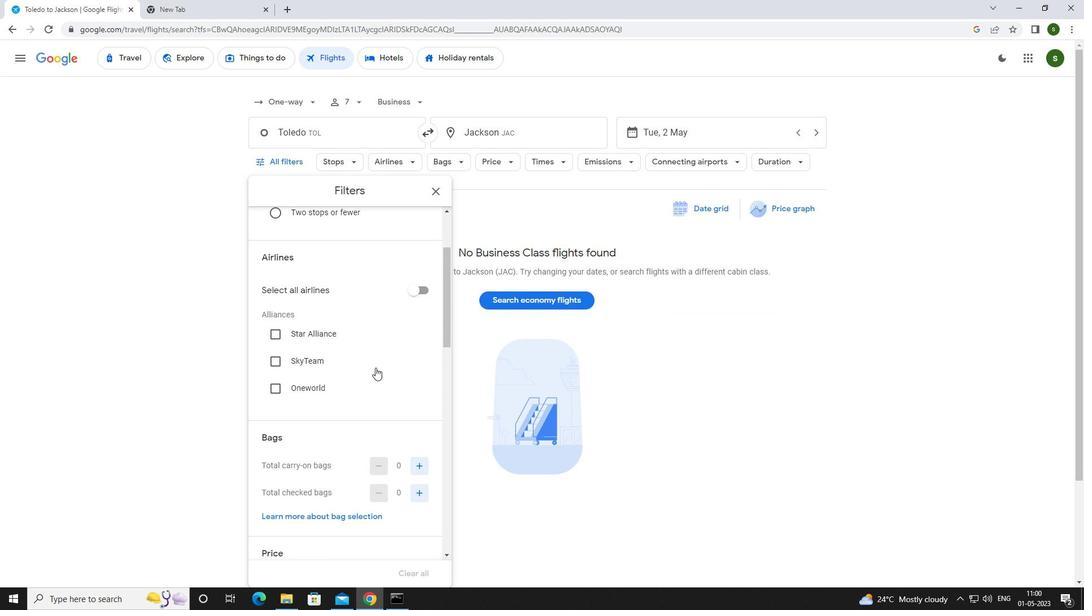 
Action: Mouse scrolled (375, 367) with delta (0, 0)
Screenshot: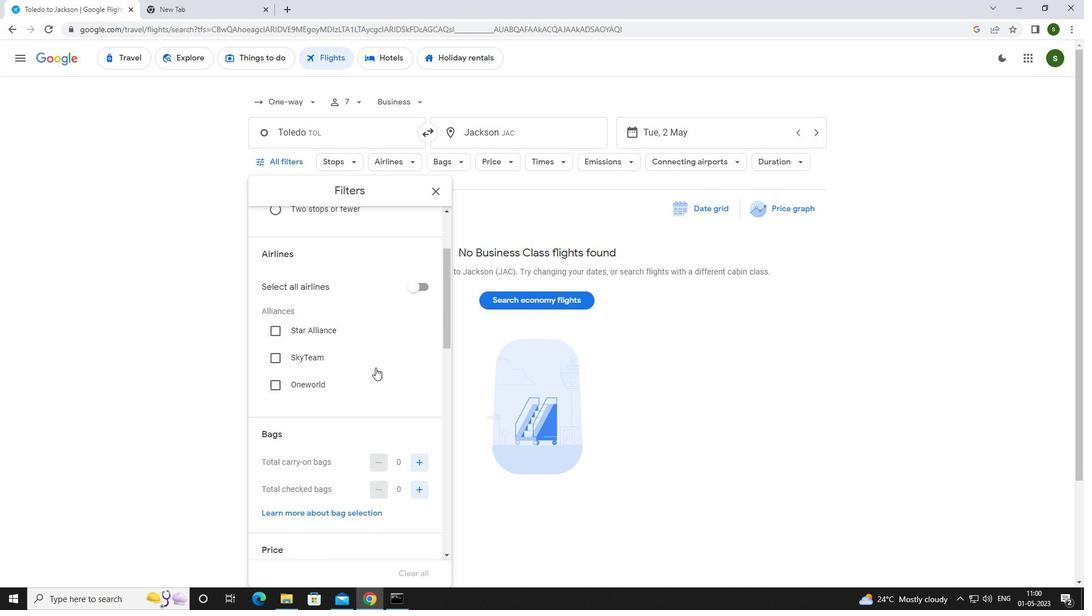 
Action: Mouse moved to (421, 353)
Screenshot: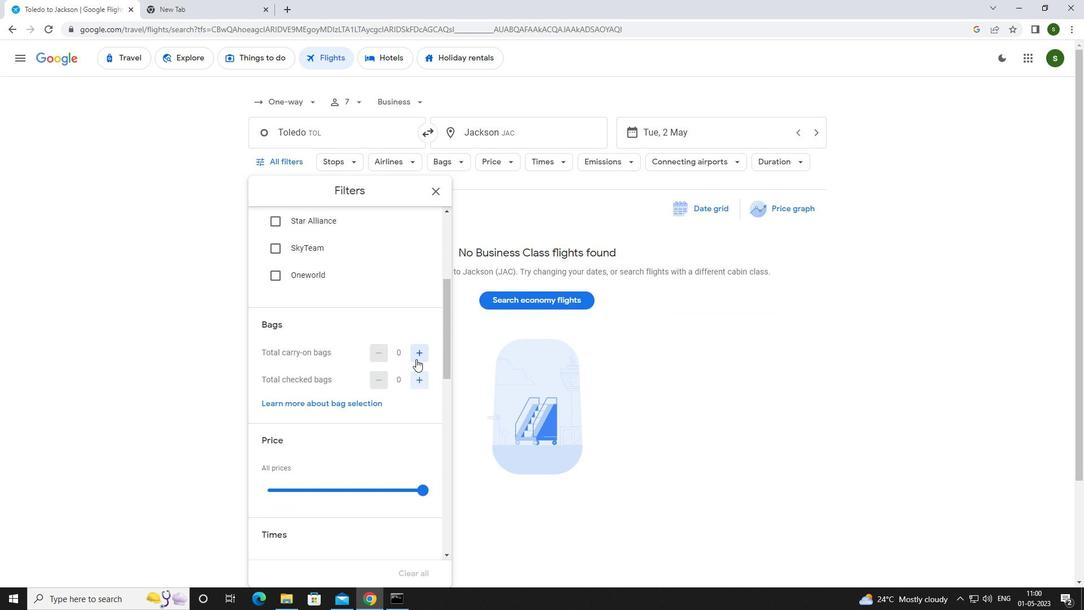 
Action: Mouse pressed left at (421, 353)
Screenshot: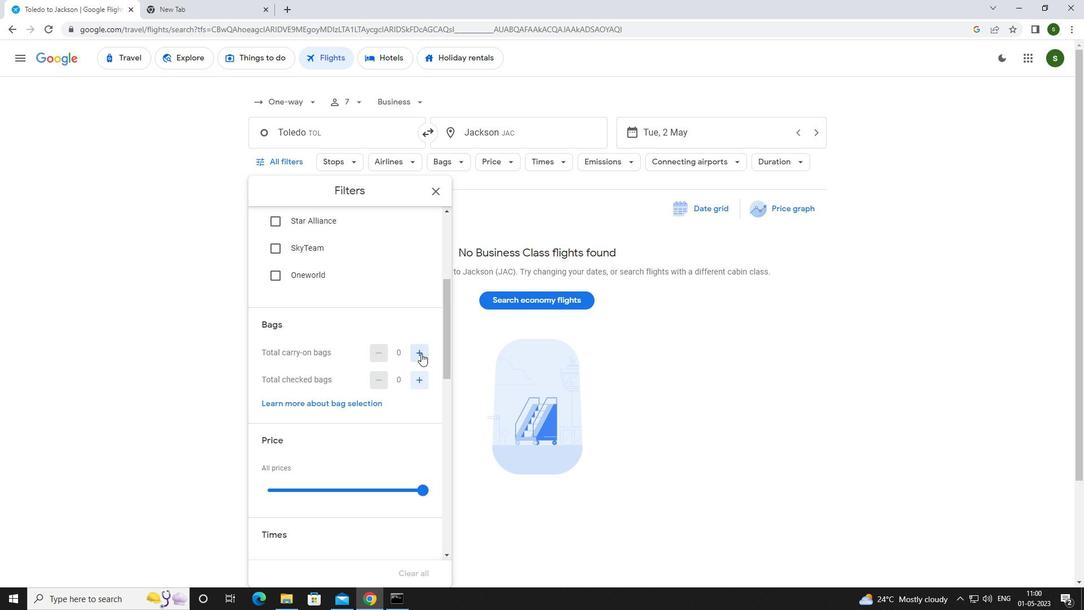 
Action: Mouse pressed left at (421, 353)
Screenshot: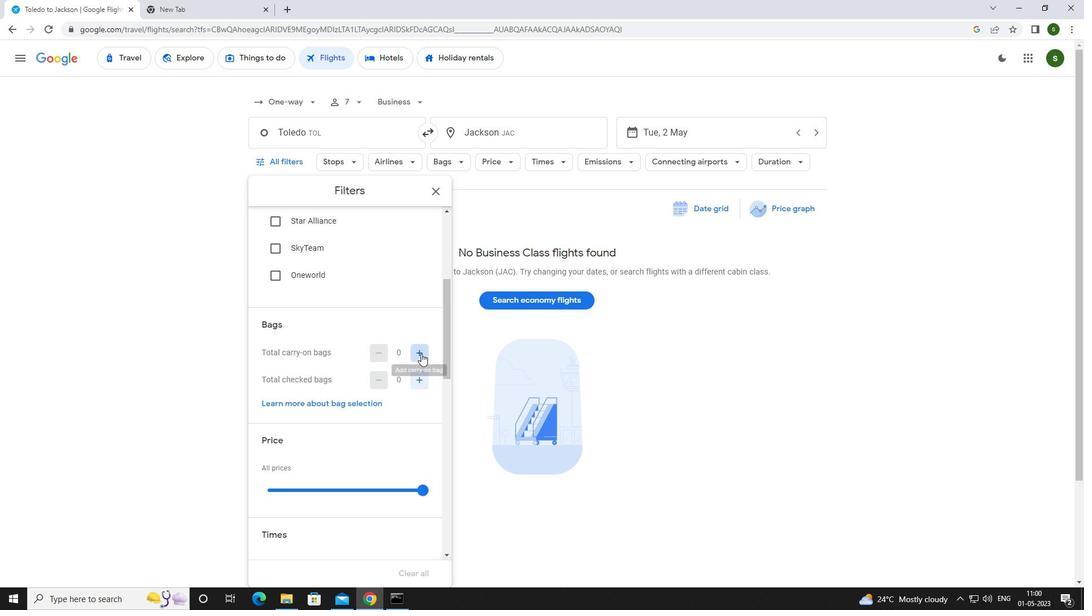 
Action: Mouse moved to (419, 379)
Screenshot: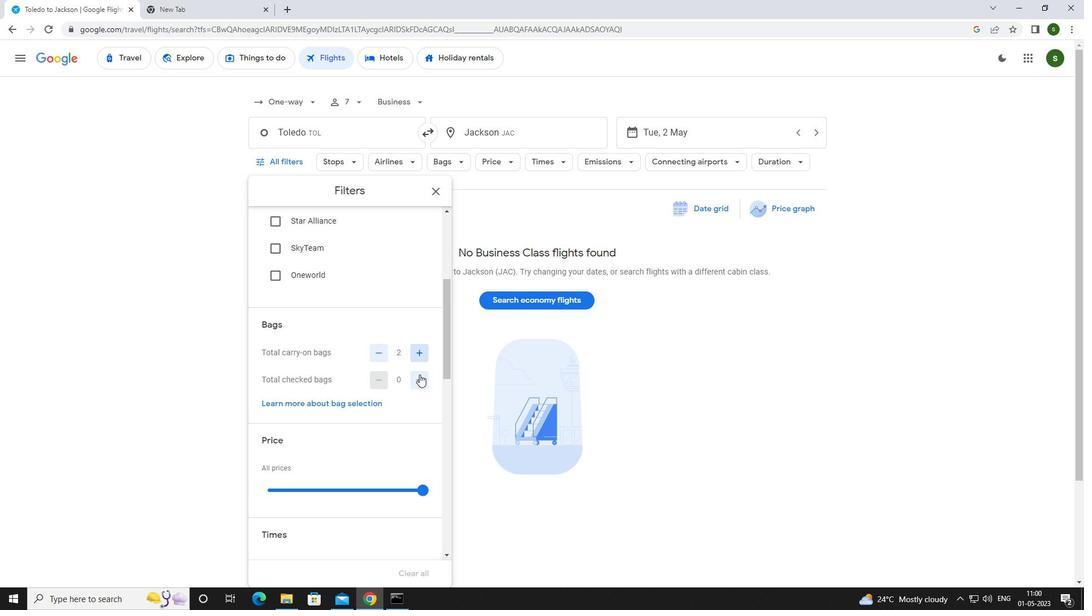 
Action: Mouse pressed left at (419, 379)
Screenshot: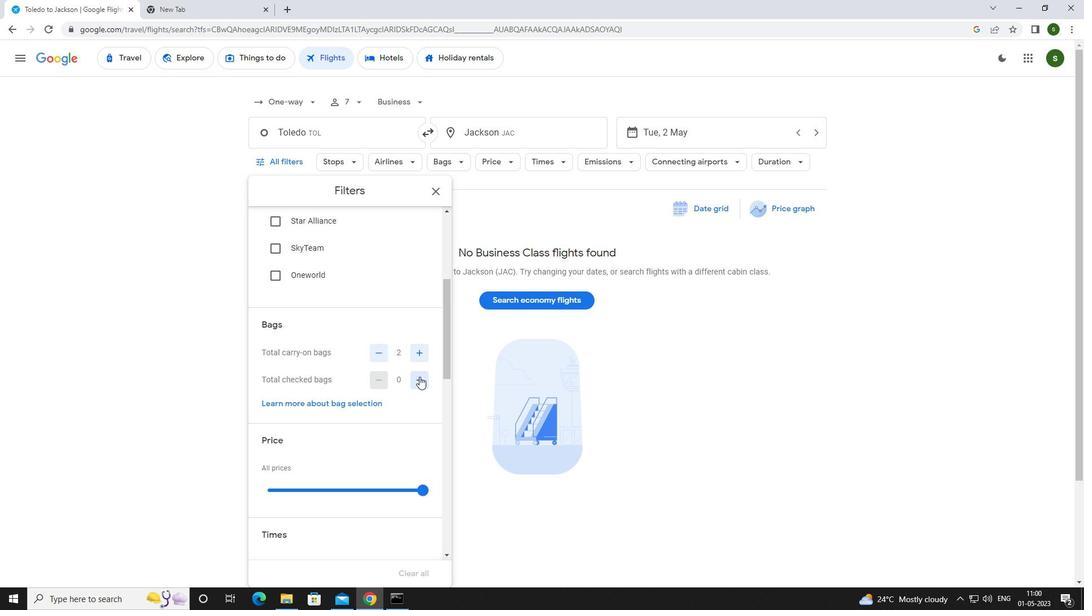 
Action: Mouse pressed left at (419, 379)
Screenshot: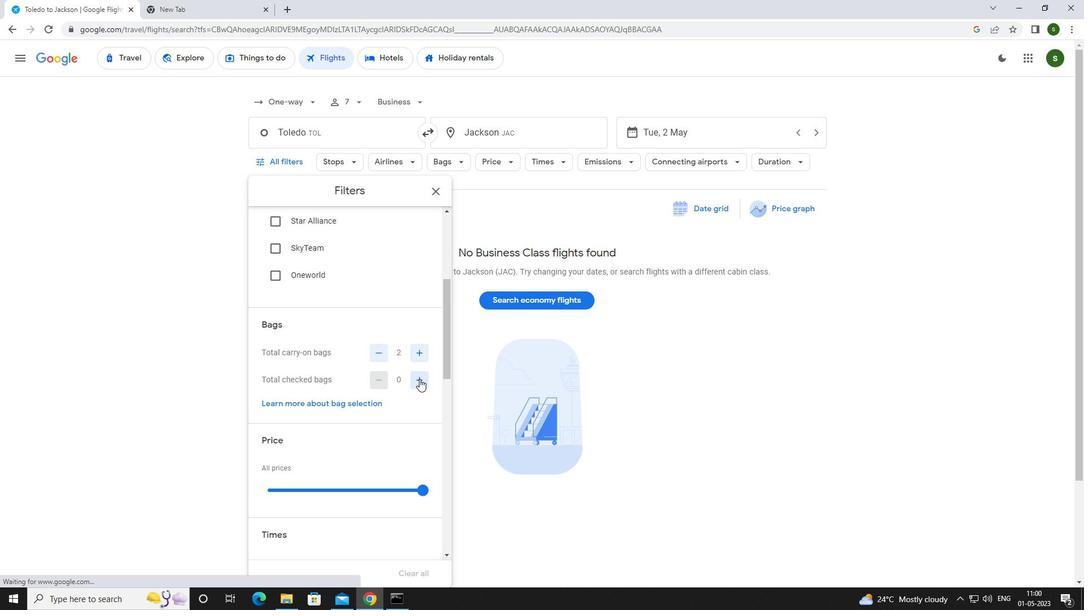 
Action: Mouse pressed left at (419, 379)
Screenshot: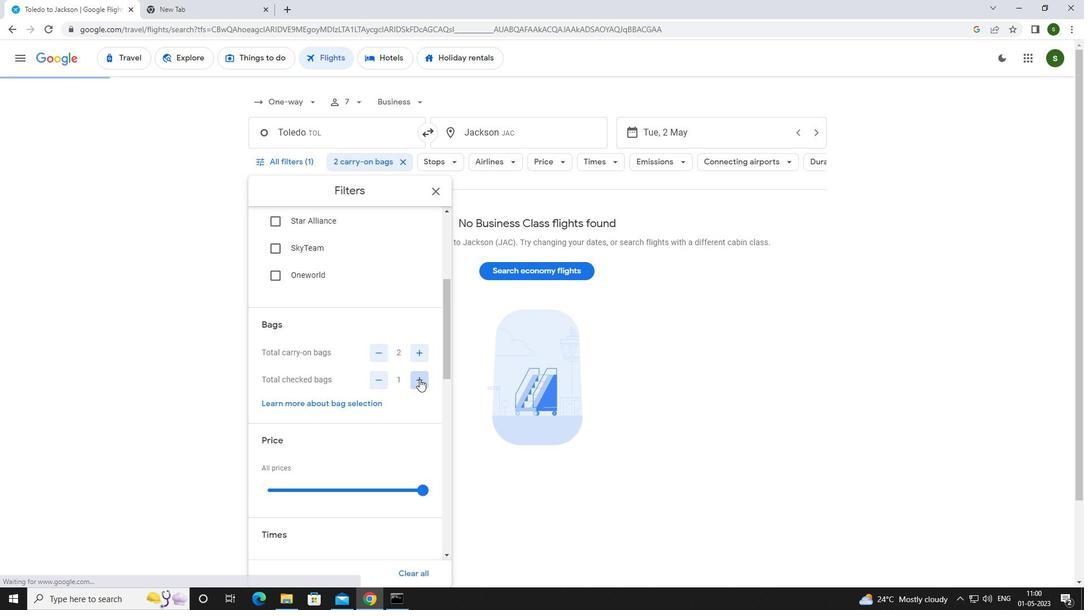 
Action: Mouse pressed left at (419, 379)
Screenshot: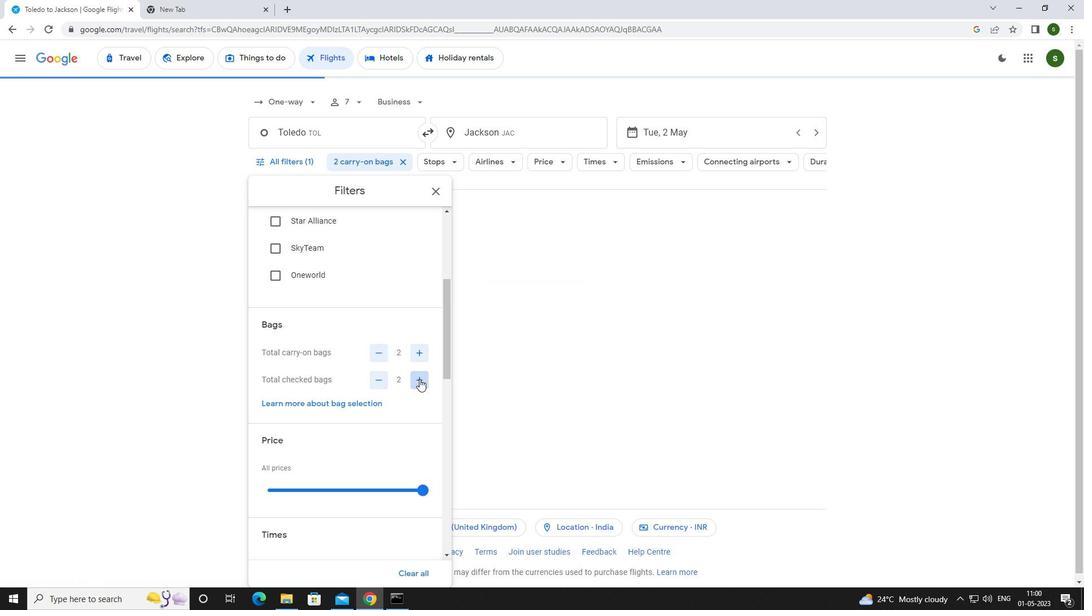 
Action: Mouse pressed left at (419, 379)
Screenshot: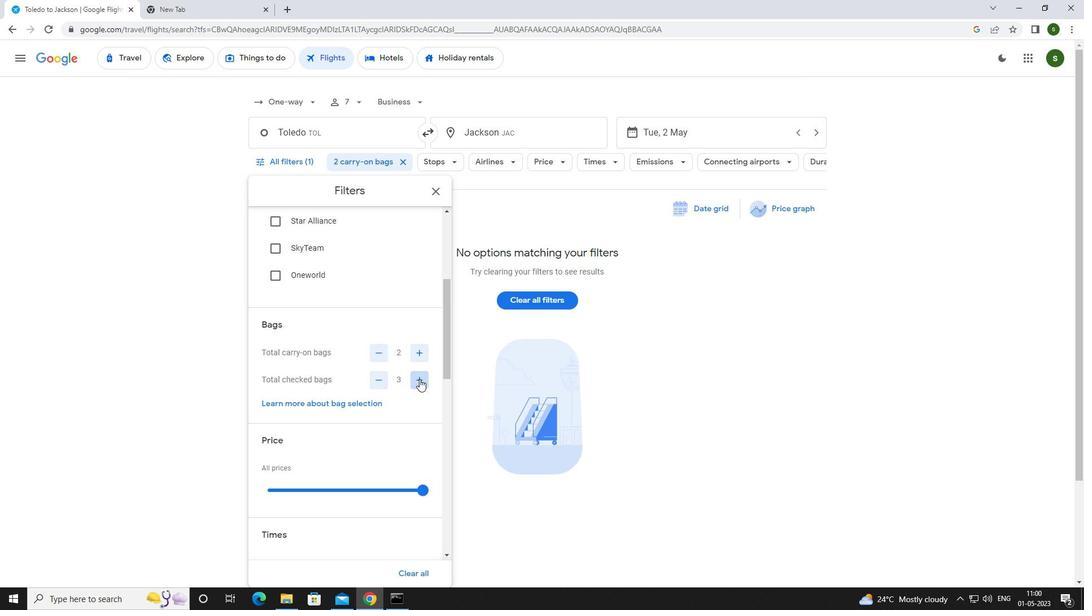 
Action: Mouse pressed left at (419, 379)
Screenshot: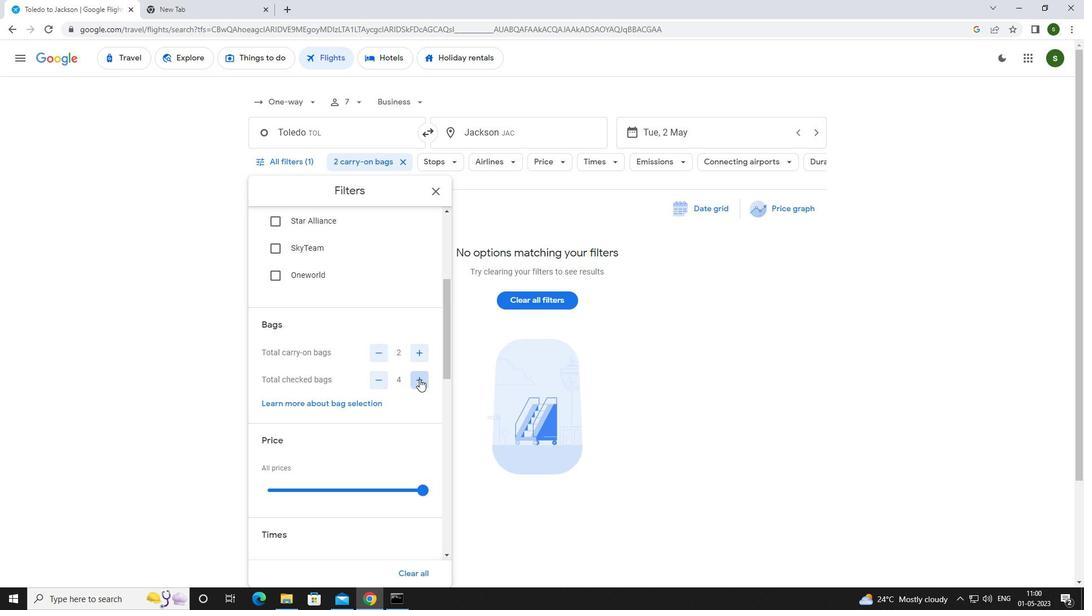 
Action: Mouse pressed left at (419, 379)
Screenshot: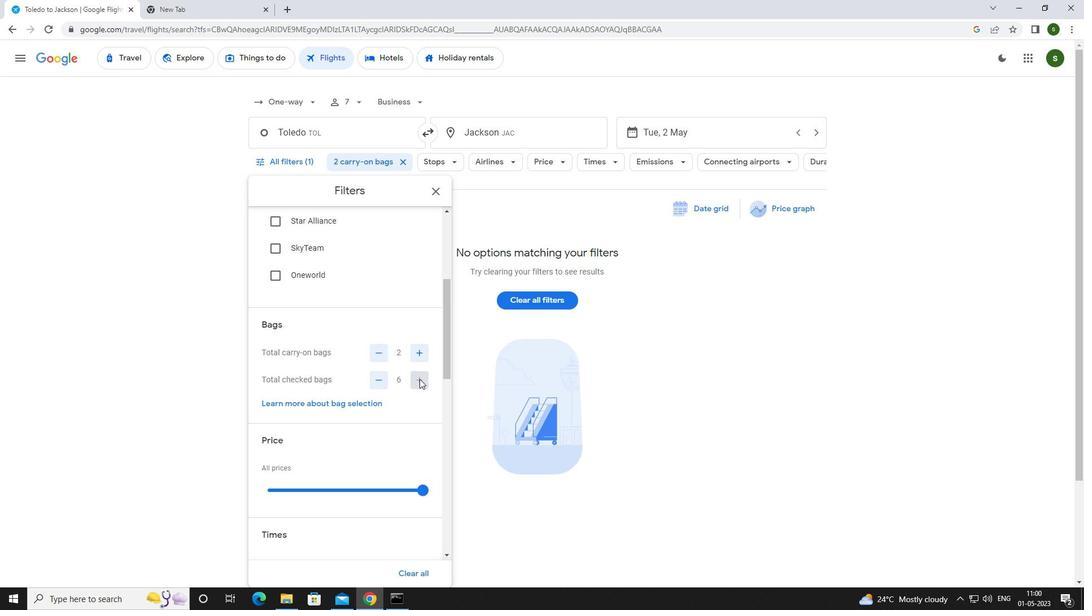 
Action: Mouse moved to (399, 394)
Screenshot: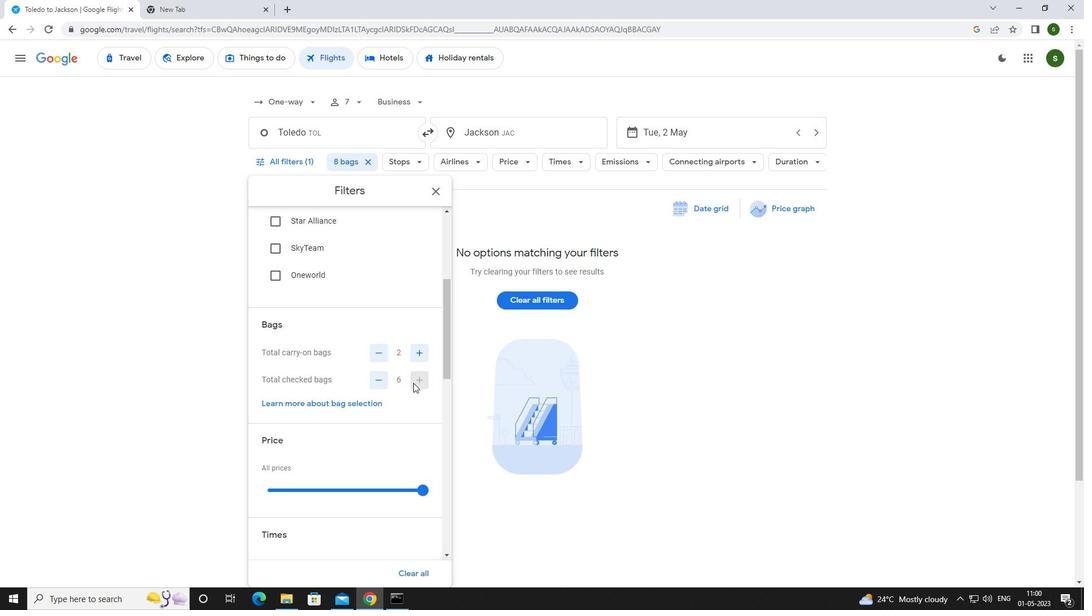 
Action: Mouse scrolled (399, 393) with delta (0, 0)
Screenshot: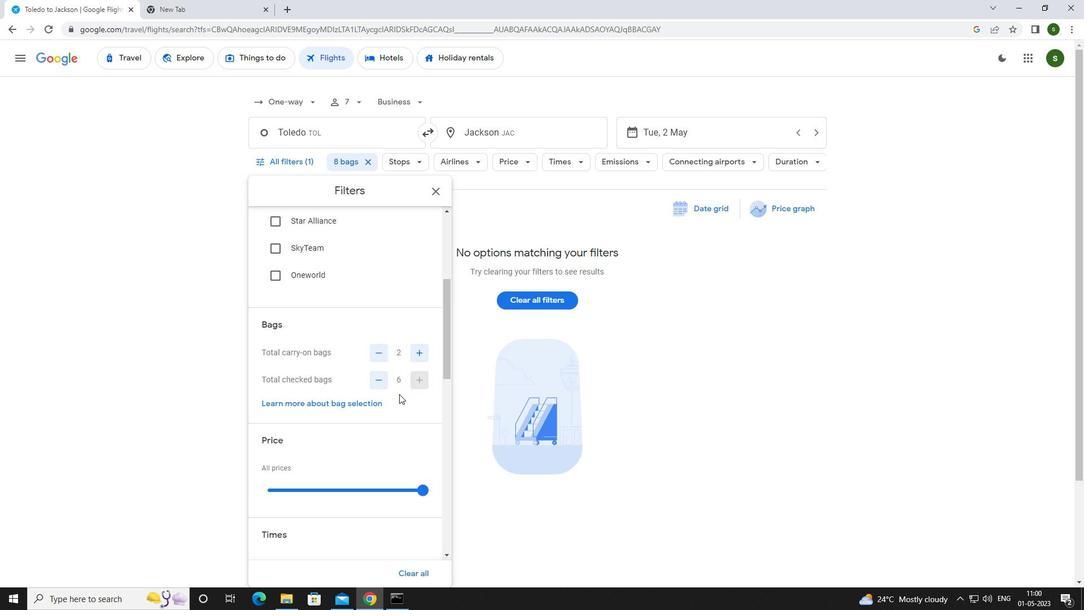 
Action: Mouse scrolled (399, 393) with delta (0, 0)
Screenshot: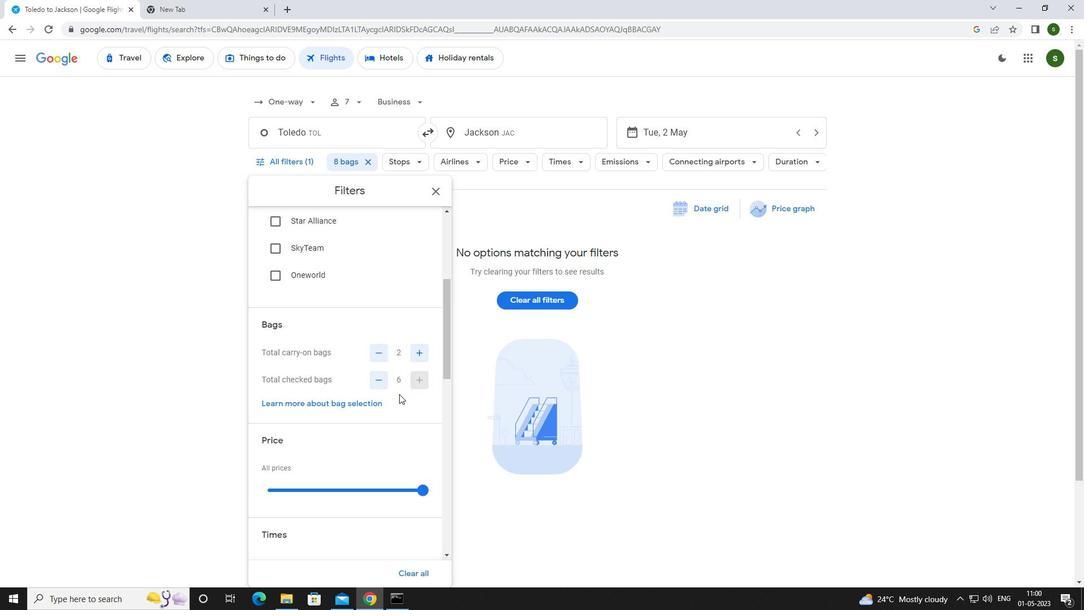 
Action: Mouse moved to (418, 372)
Screenshot: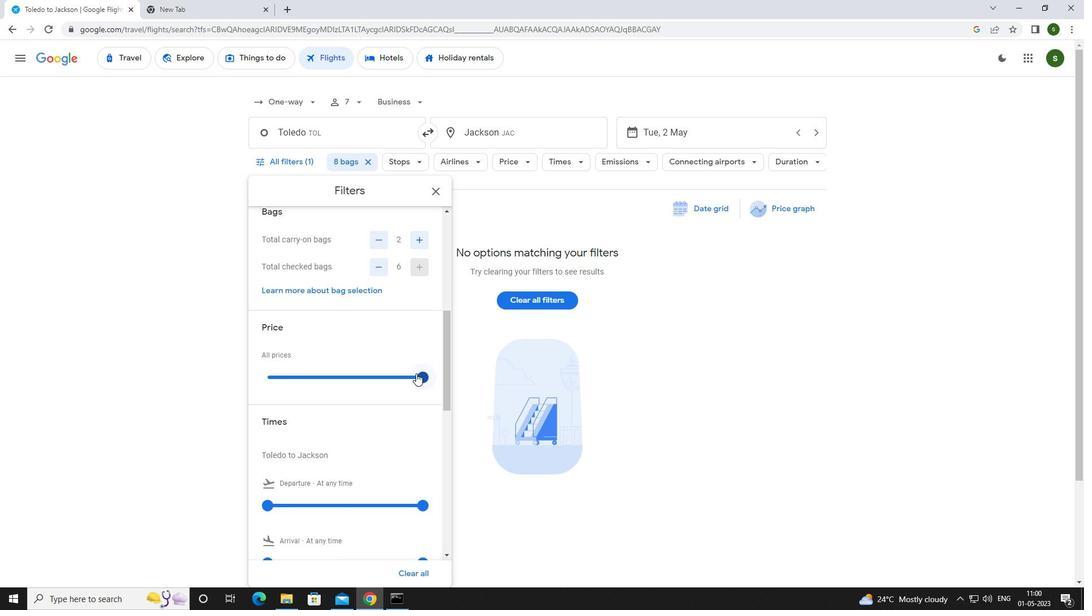 
Action: Mouse pressed left at (418, 372)
Screenshot: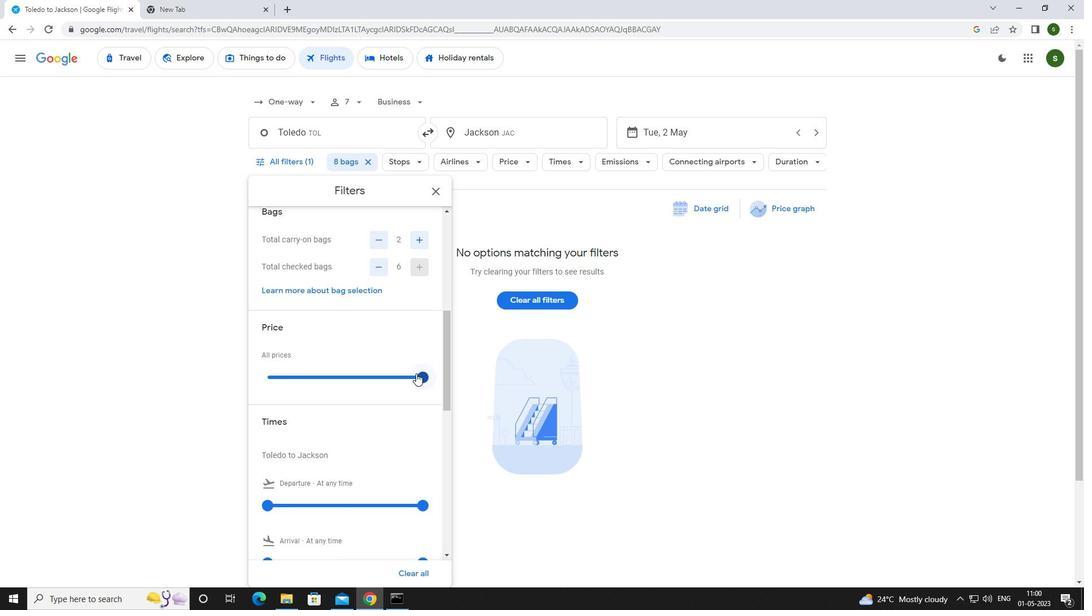 
Action: Mouse moved to (364, 412)
Screenshot: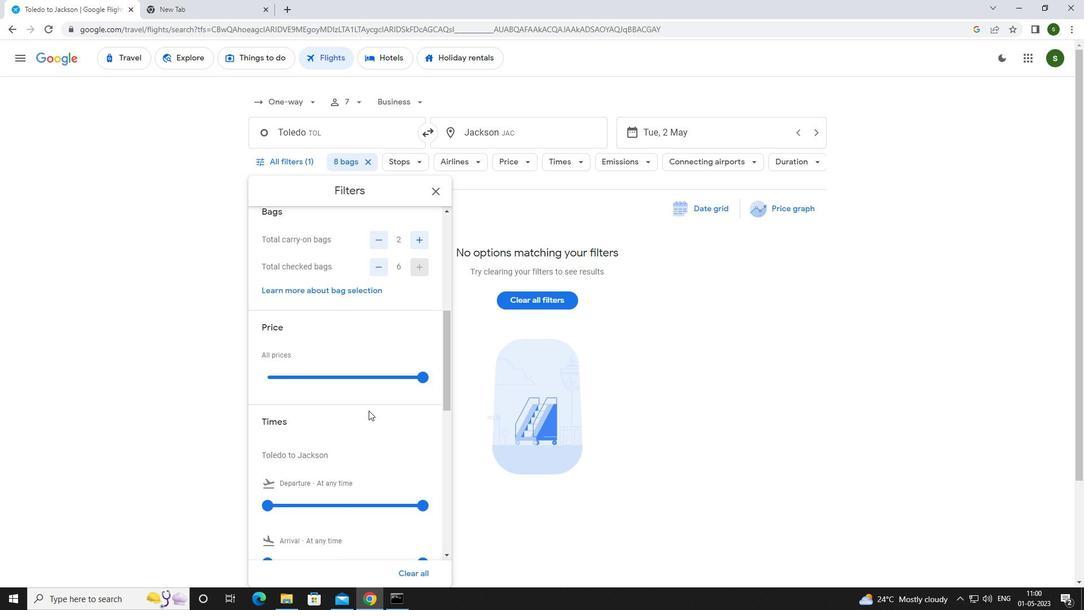 
Action: Mouse scrolled (364, 412) with delta (0, 0)
Screenshot: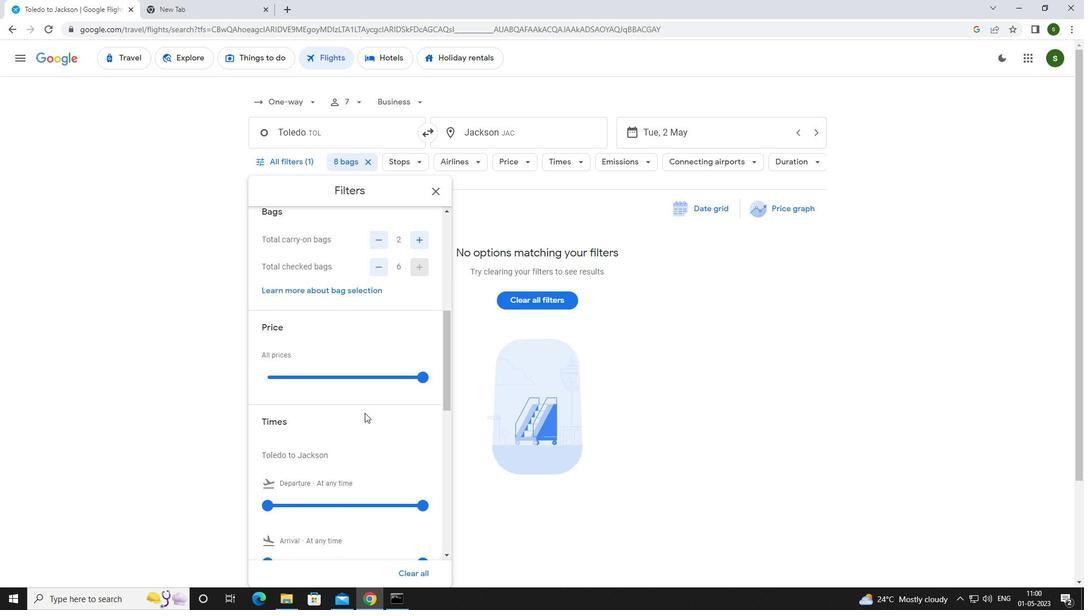 
Action: Mouse scrolled (364, 412) with delta (0, 0)
Screenshot: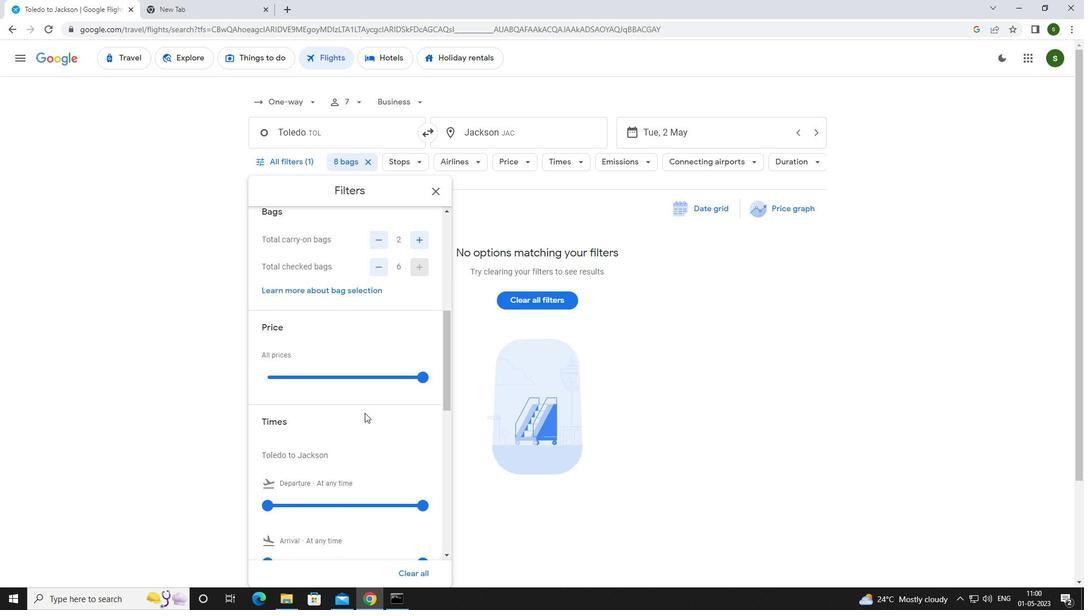 
Action: Mouse moved to (265, 389)
Screenshot: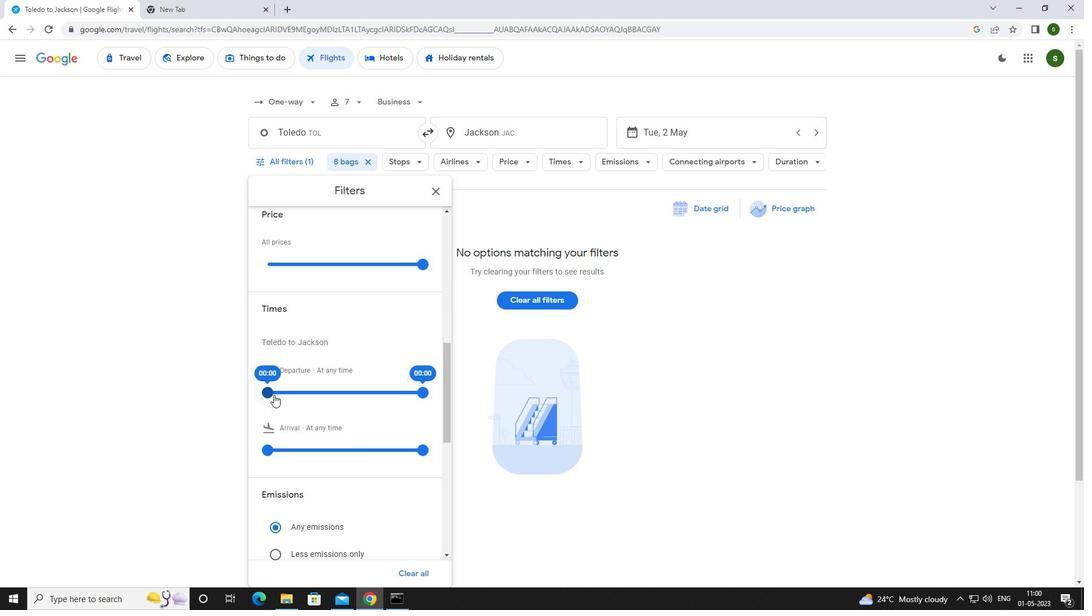 
Action: Mouse pressed left at (265, 389)
Screenshot: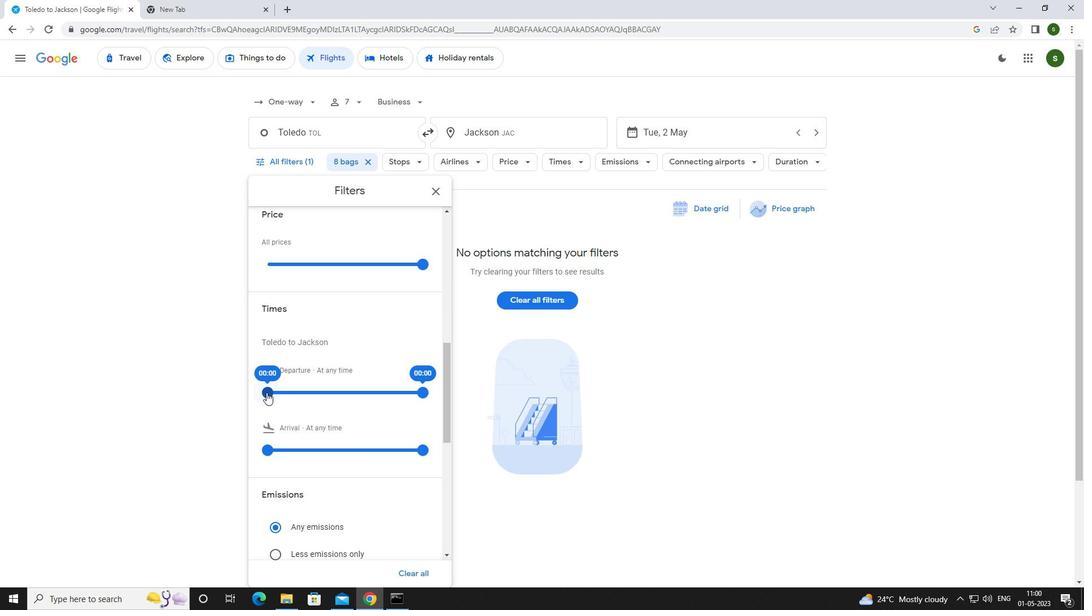 
Action: Mouse moved to (285, 390)
Screenshot: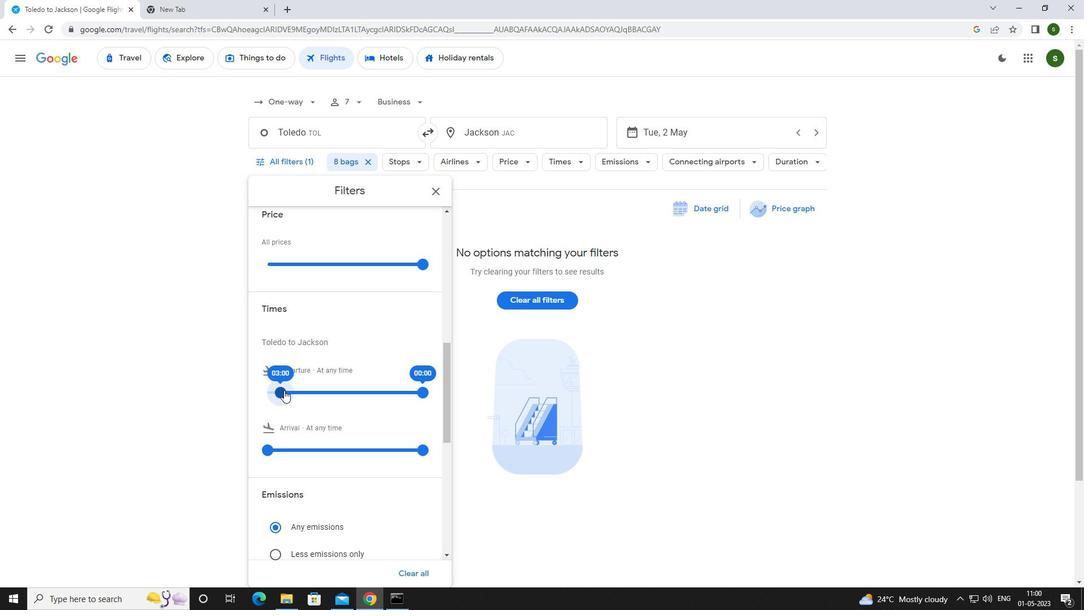 
Action: Mouse pressed left at (285, 390)
Screenshot: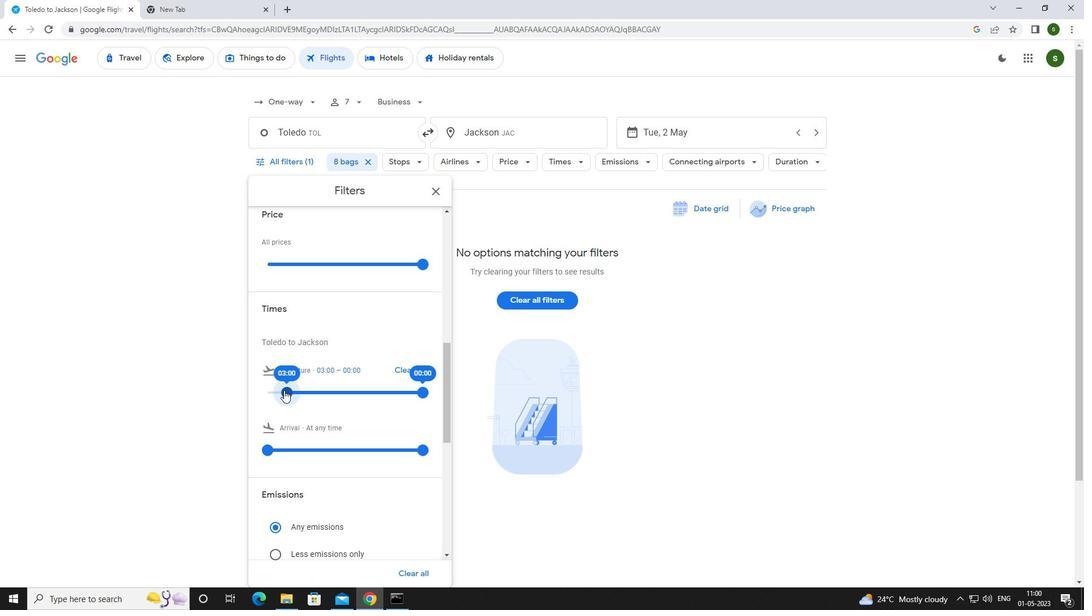 
Action: Mouse moved to (690, 359)
Screenshot: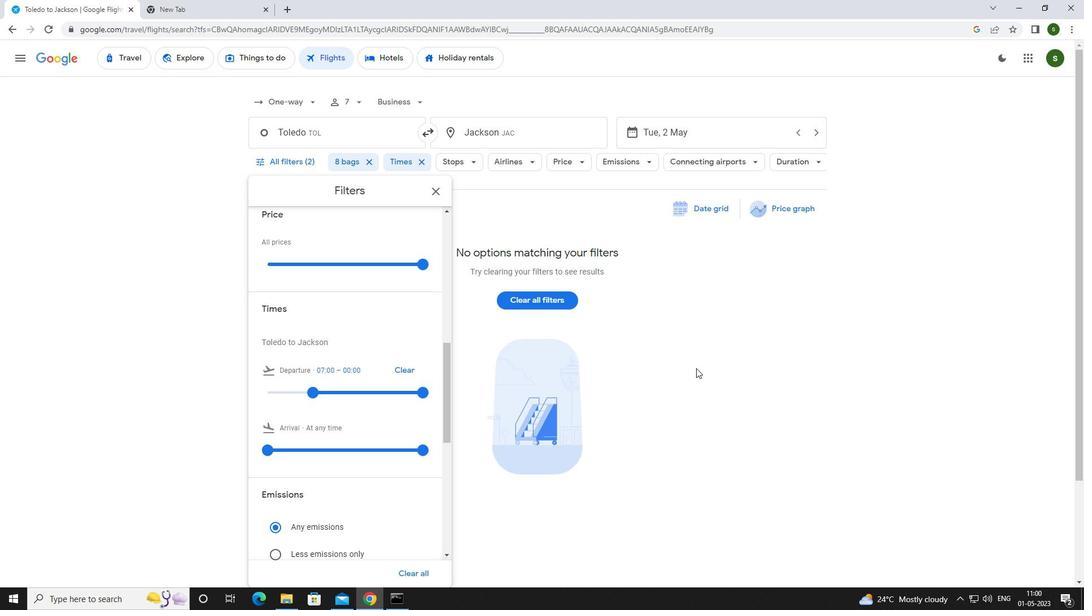 
Action: Mouse pressed left at (690, 359)
Screenshot: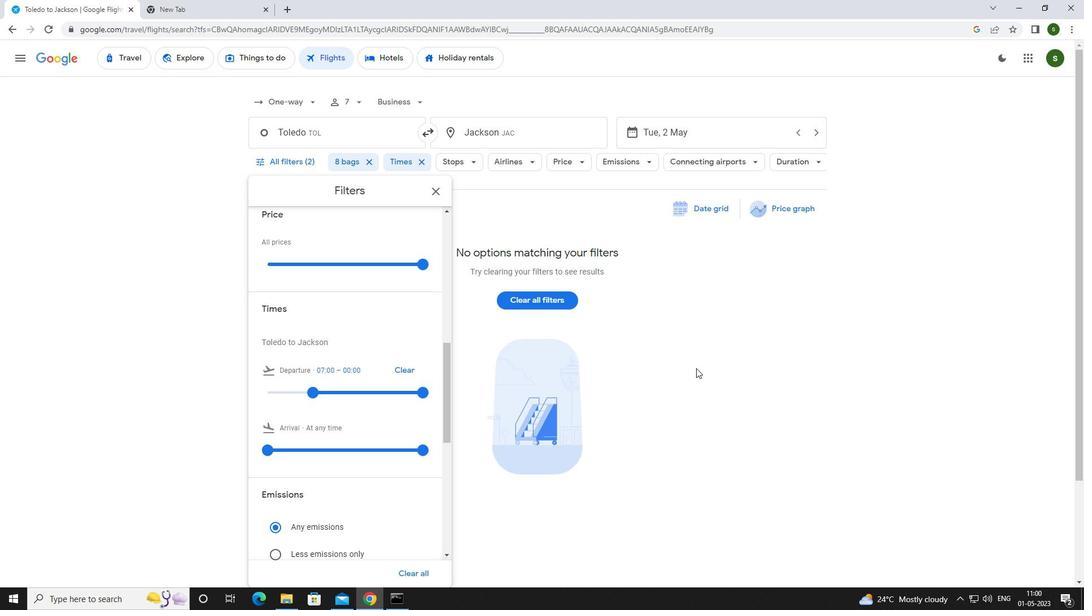 
